 Task: Look for space in Brushy Creek, United States from 24th August, 2023 to 10th September, 2023 for 8 adults, 2 children in price range Rs.12000 to Rs.15000. Place can be entire place or shared room with 4 bedrooms having 8 beds and 4 bathrooms. Property type can be house, flat, guest house. Amenities needed are: wifi, TV, free parkinig on premises, gym, breakfast. Booking option can be shelf check-in. Required host language is English.
Action: Mouse moved to (427, 84)
Screenshot: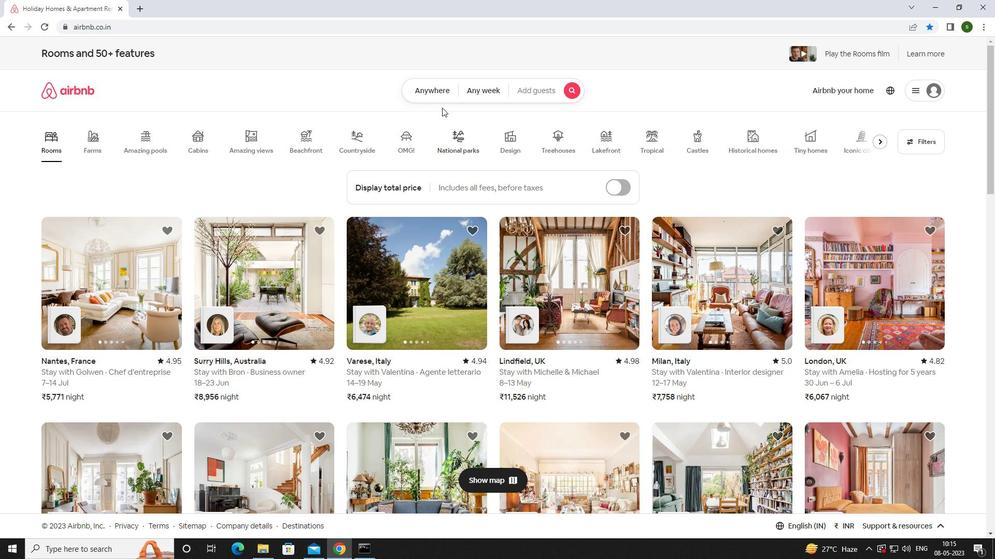 
Action: Mouse pressed left at (427, 84)
Screenshot: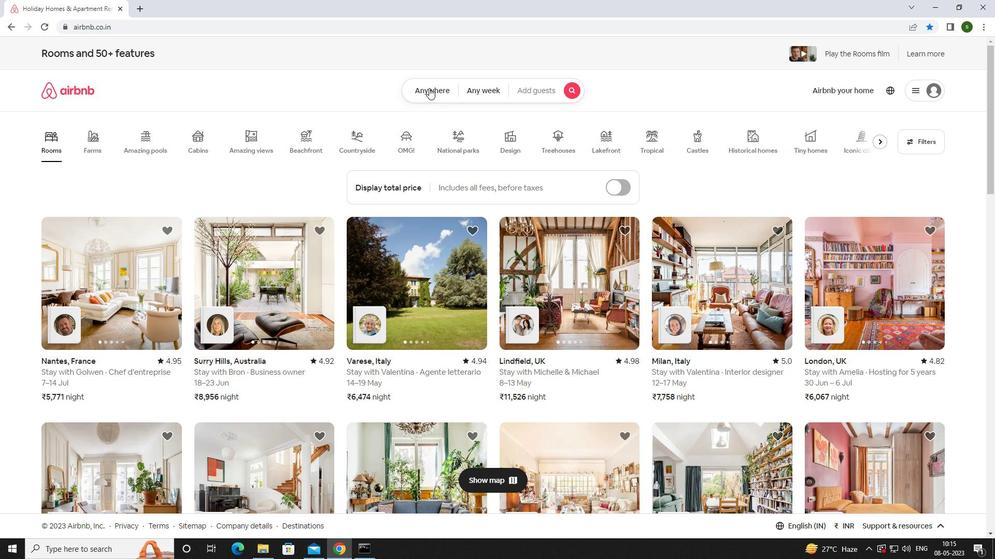 
Action: Mouse moved to (363, 128)
Screenshot: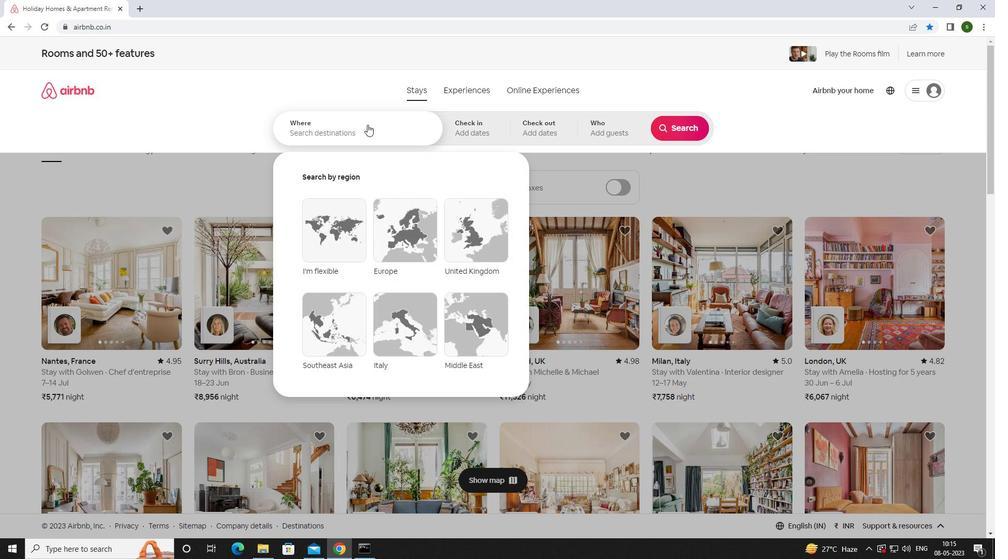 
Action: Mouse pressed left at (363, 128)
Screenshot: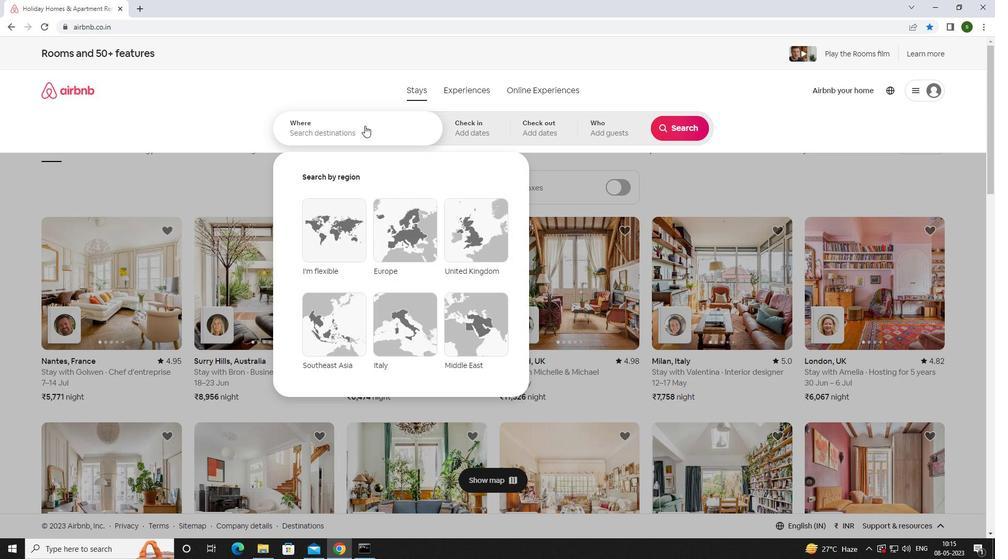 
Action: Key pressed <Key.caps_lock>b<Key.caps_lock>rushy<Key.space><Key.caps_lock>v<Key.backspace><Key.caps_lock><Key.caps_lock>c<Key.caps_lock>reek,<Key.space><Key.caps_lock>u<Key.caps_lock>nited<Key.space><Key.caps_lock>s<Key.caps_lock>tates<Key.enter>
Screenshot: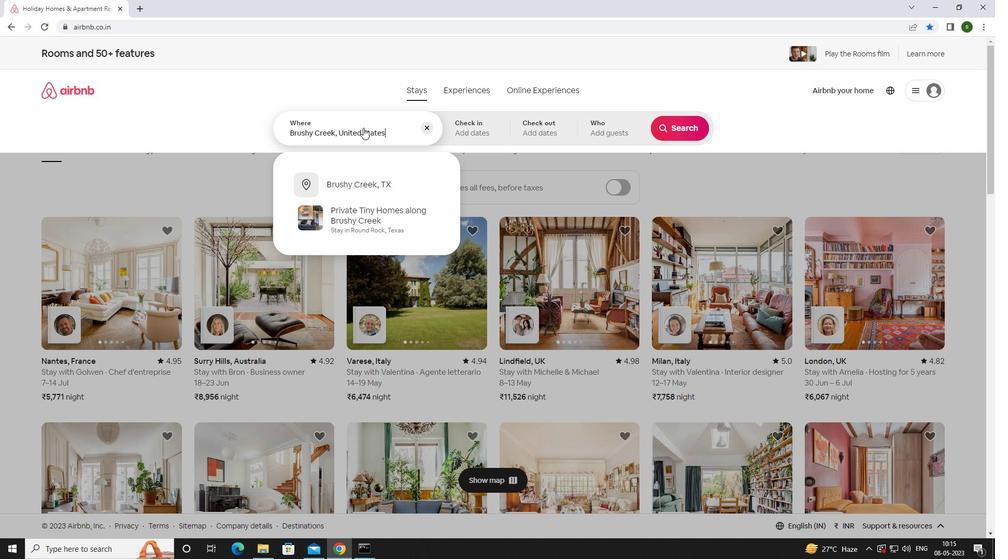 
Action: Mouse moved to (678, 211)
Screenshot: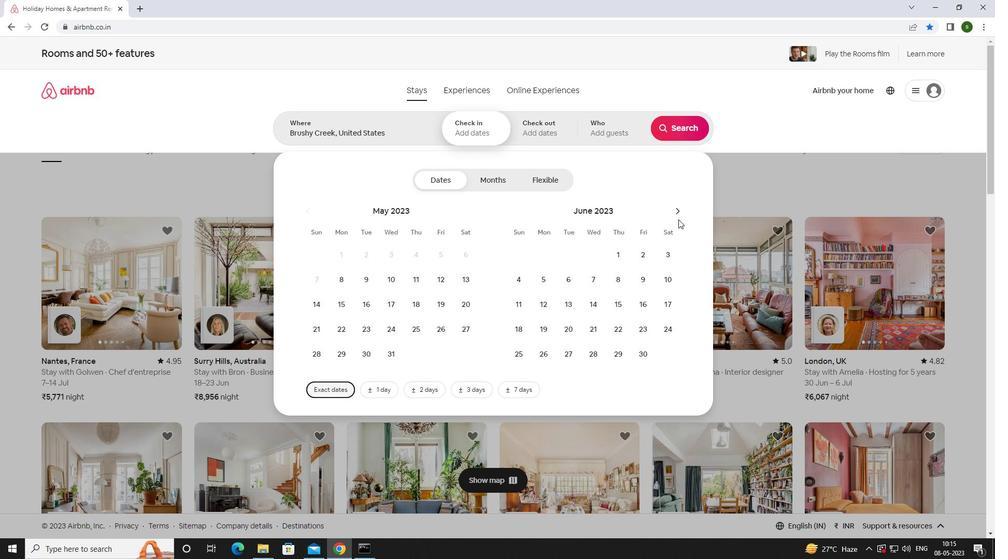 
Action: Mouse pressed left at (678, 211)
Screenshot: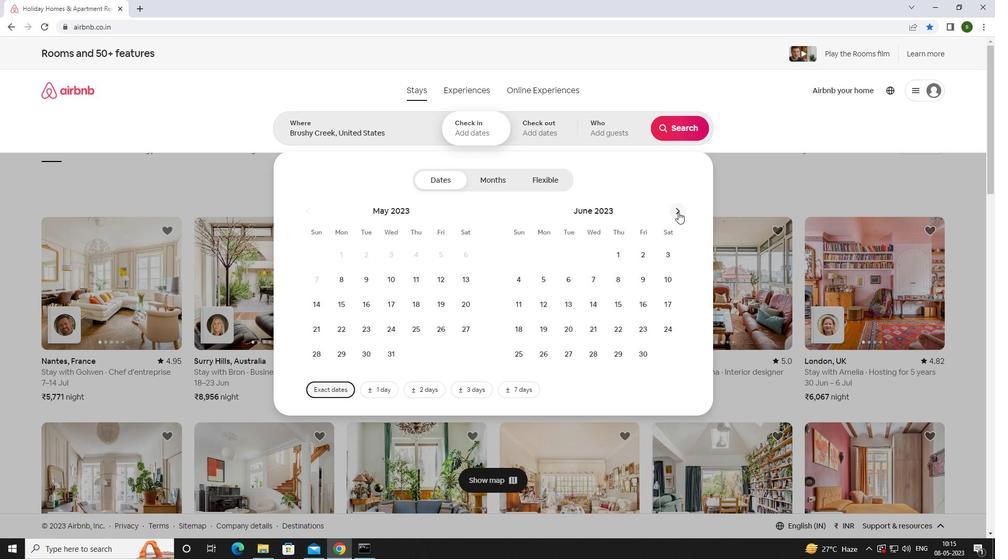 
Action: Mouse pressed left at (678, 211)
Screenshot: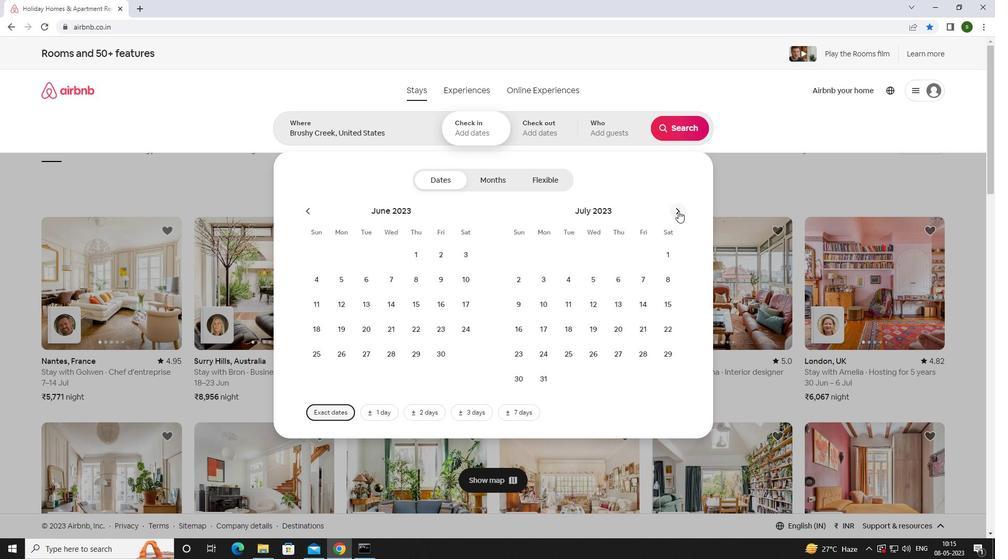 
Action: Mouse moved to (611, 334)
Screenshot: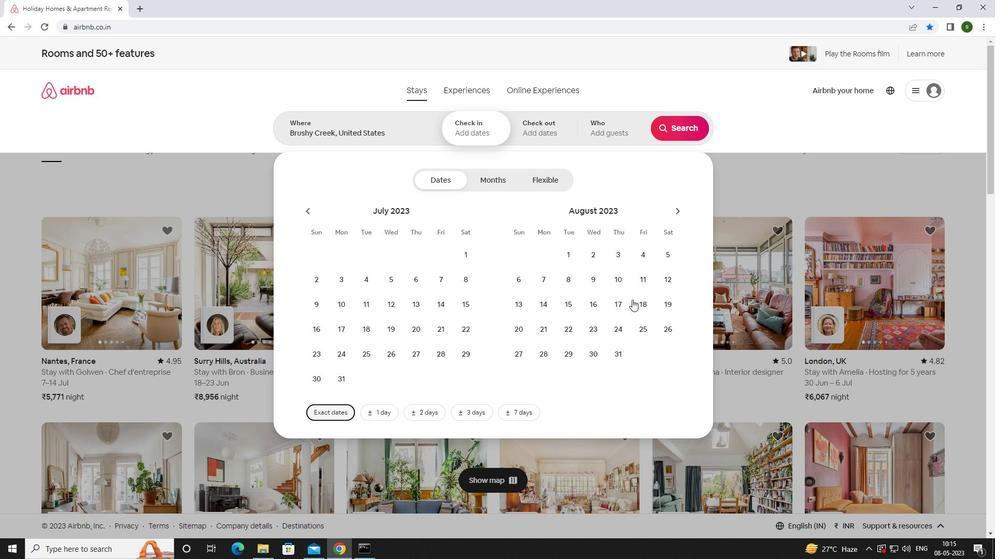 
Action: Mouse pressed left at (611, 334)
Screenshot: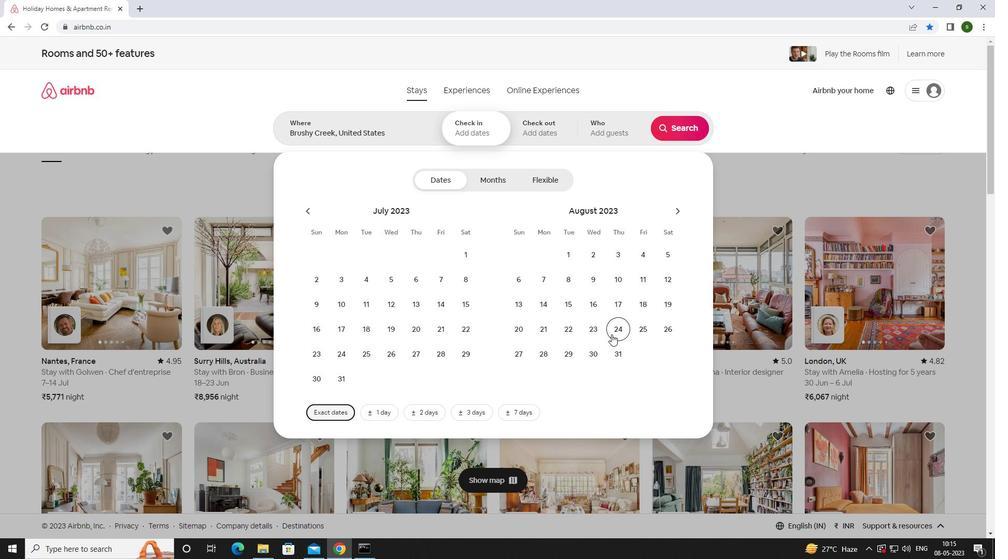 
Action: Mouse moved to (674, 213)
Screenshot: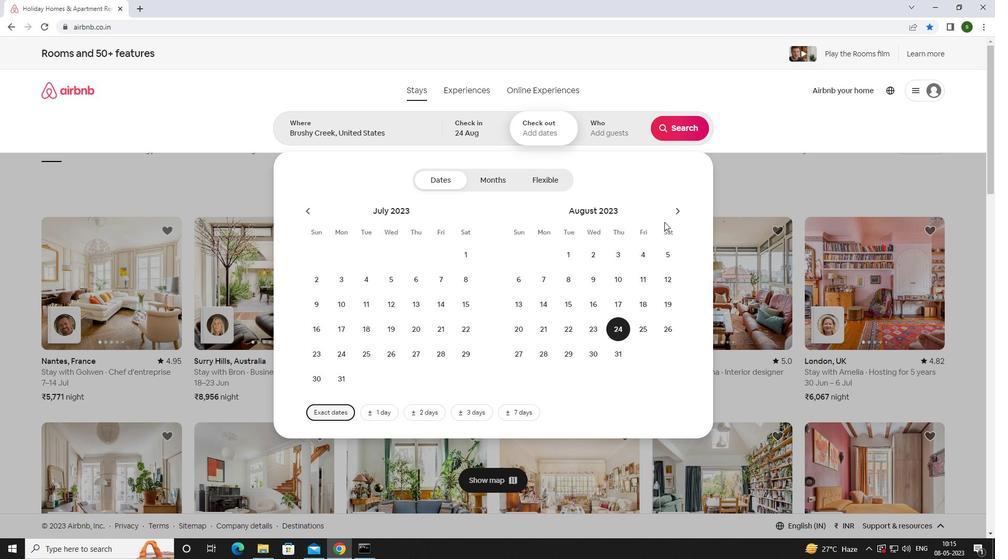 
Action: Mouse pressed left at (674, 213)
Screenshot: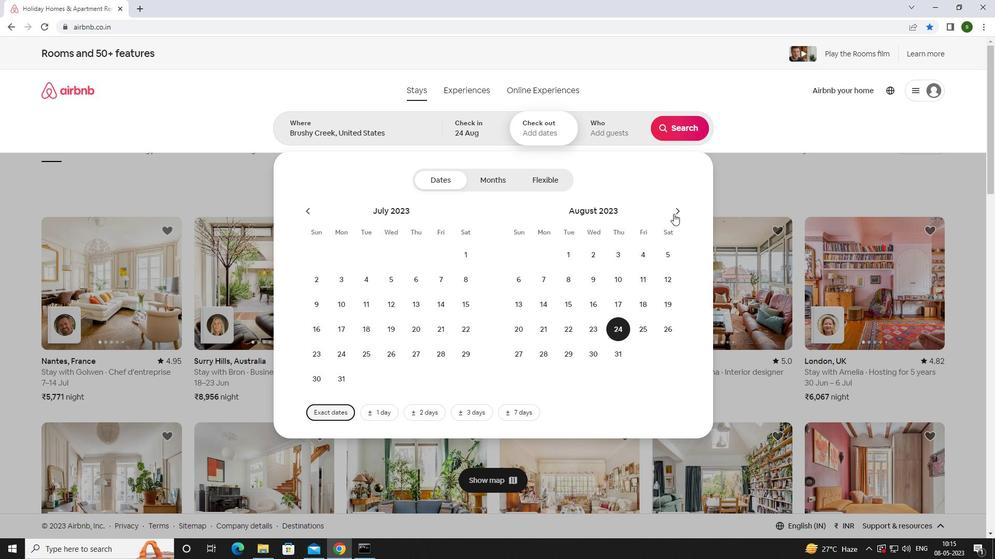 
Action: Mouse moved to (515, 303)
Screenshot: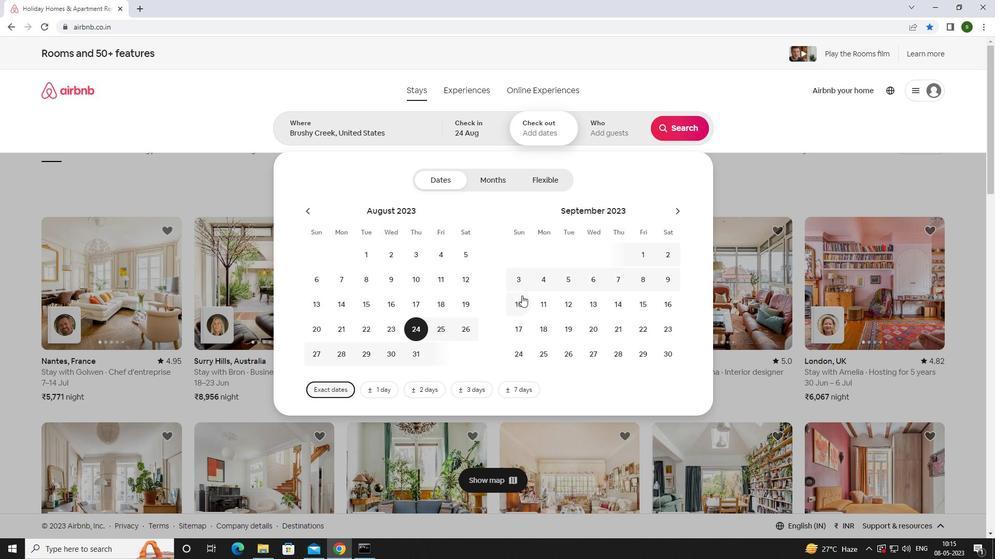 
Action: Mouse pressed left at (515, 303)
Screenshot: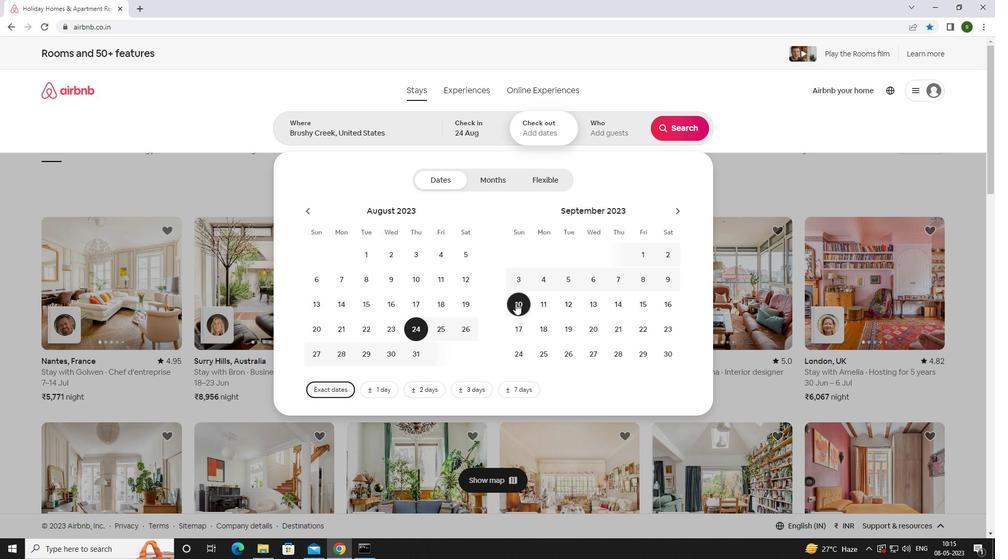
Action: Mouse moved to (606, 130)
Screenshot: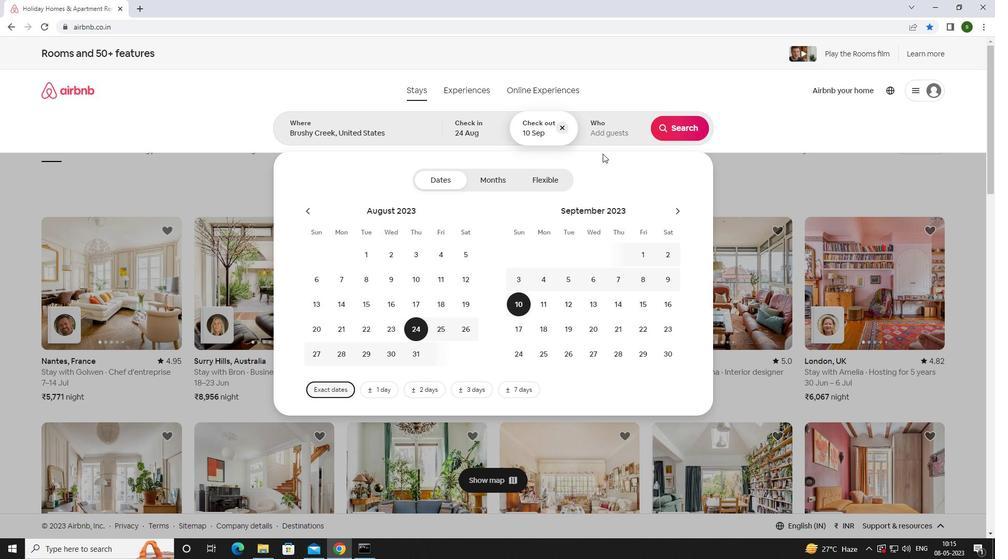 
Action: Mouse pressed left at (606, 130)
Screenshot: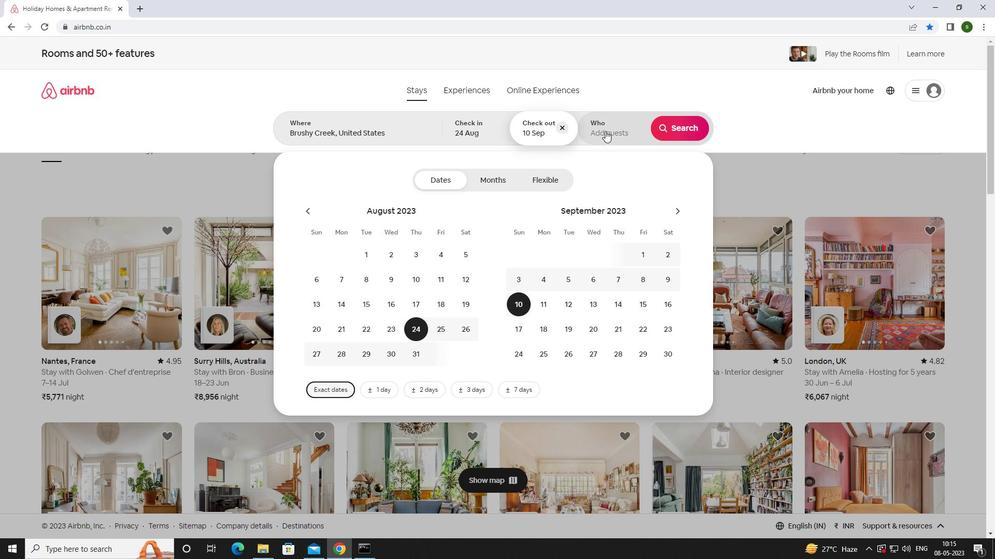 
Action: Mouse moved to (686, 184)
Screenshot: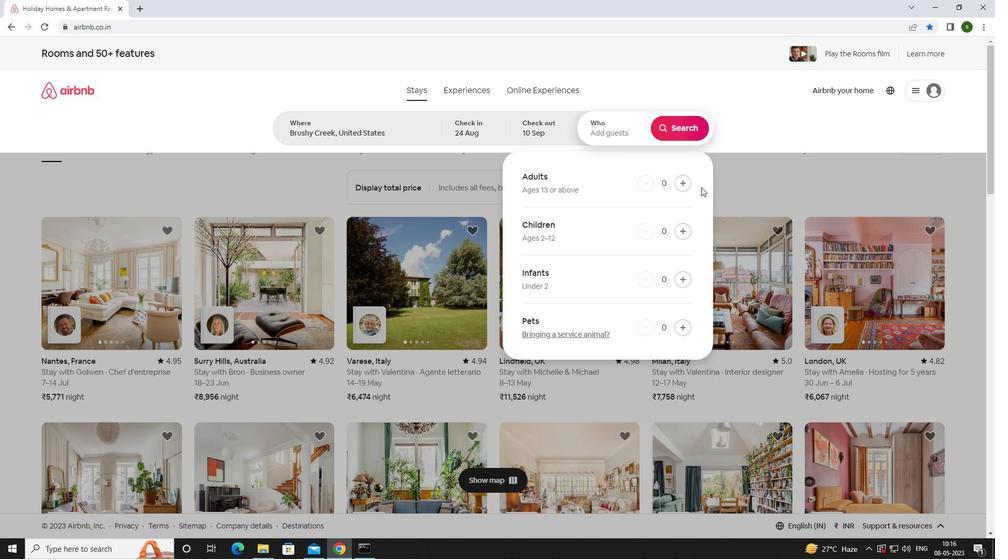
Action: Mouse pressed left at (686, 184)
Screenshot: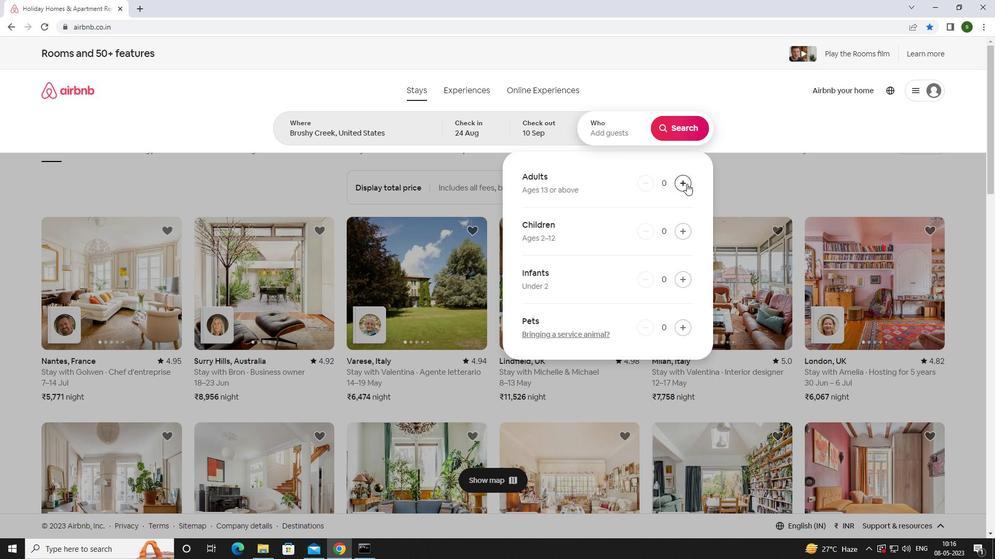 
Action: Mouse pressed left at (686, 184)
Screenshot: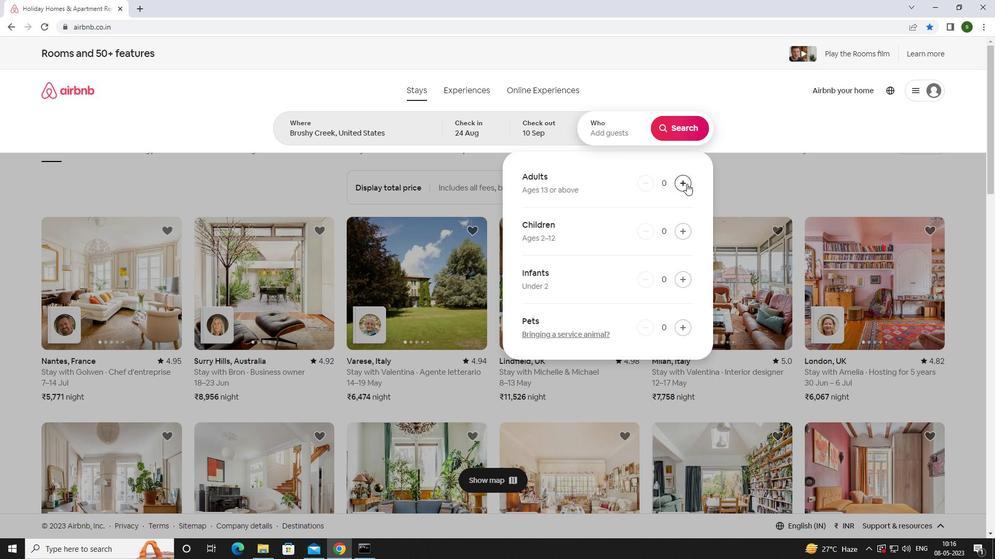 
Action: Mouse pressed left at (686, 184)
Screenshot: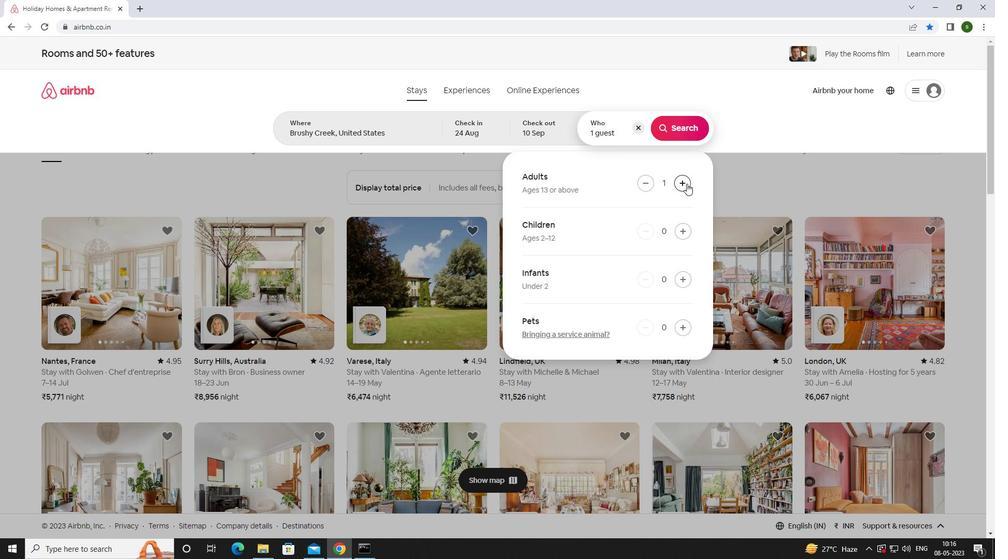 
Action: Mouse pressed left at (686, 184)
Screenshot: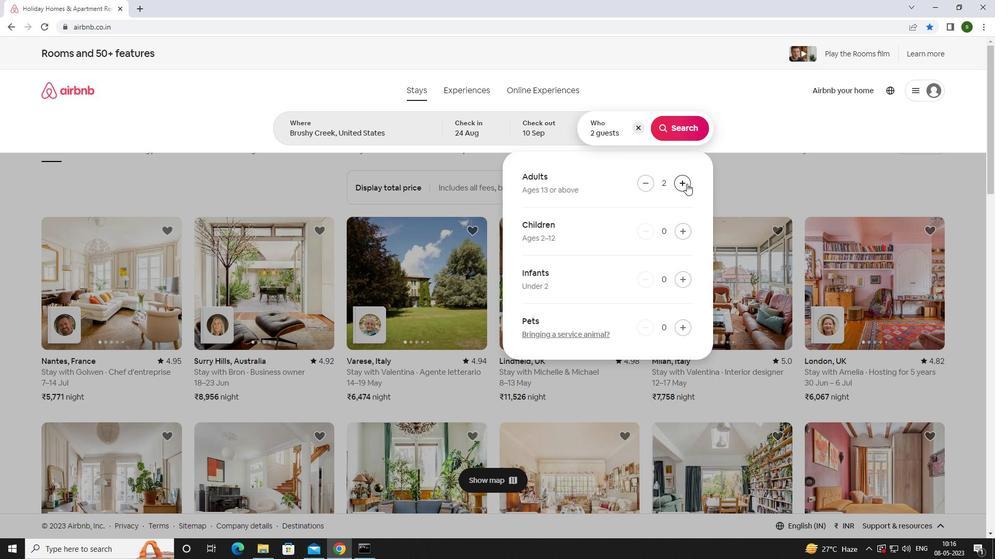 
Action: Mouse pressed left at (686, 184)
Screenshot: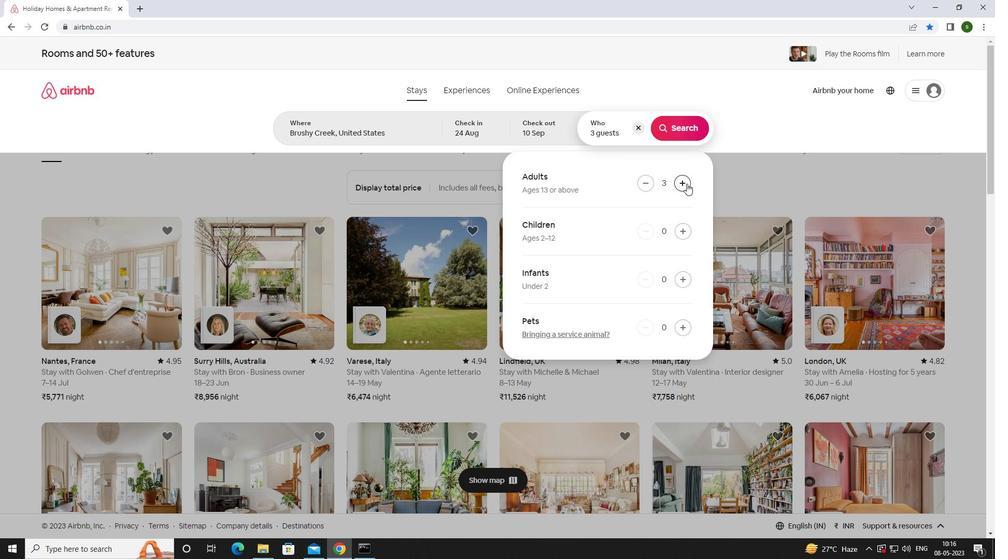 
Action: Mouse pressed left at (686, 184)
Screenshot: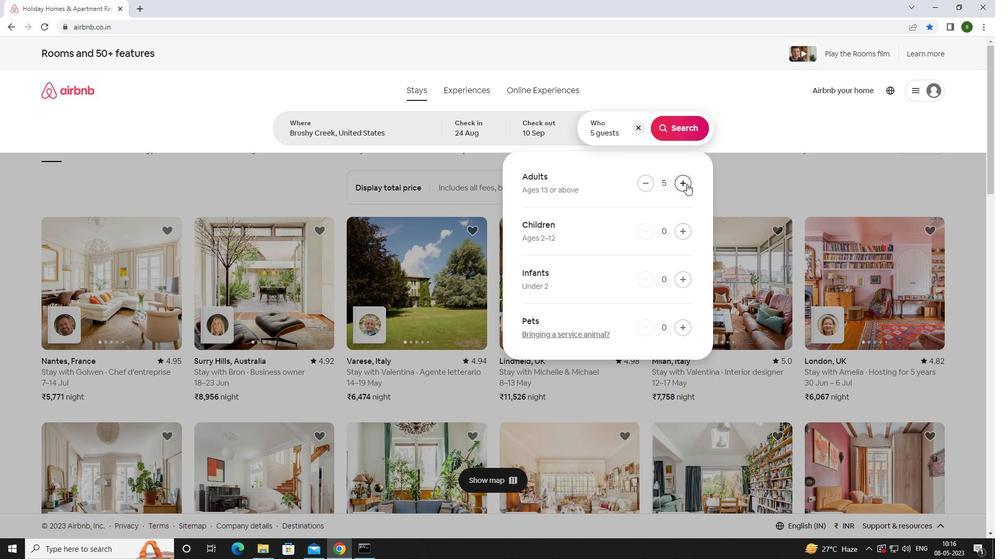 
Action: Mouse pressed left at (686, 184)
Screenshot: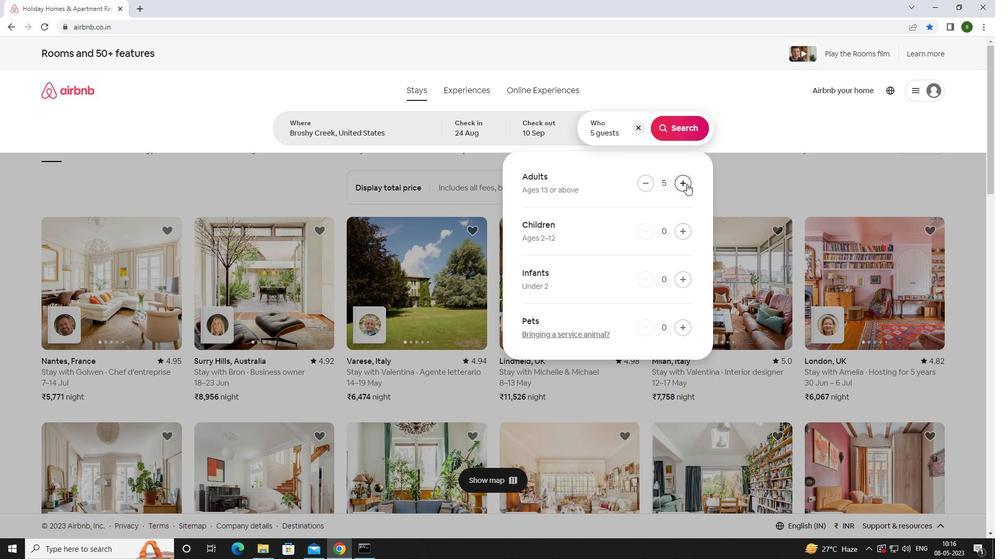 
Action: Mouse pressed left at (686, 184)
Screenshot: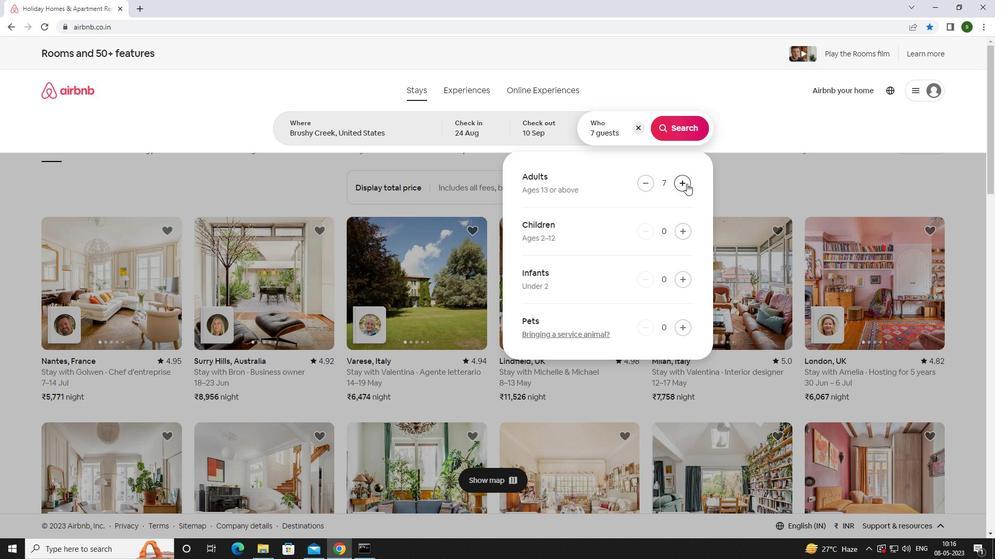 
Action: Mouse moved to (679, 231)
Screenshot: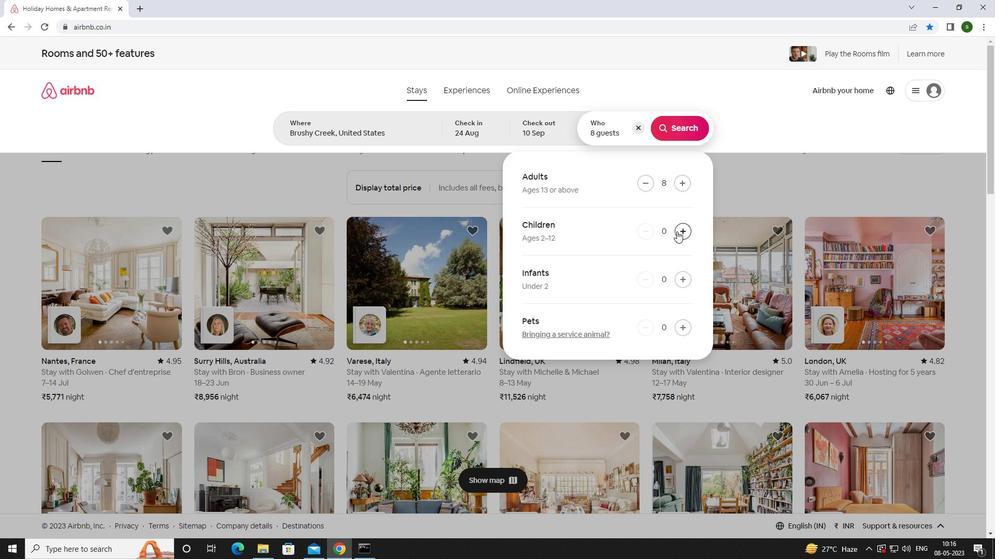 
Action: Mouse pressed left at (679, 231)
Screenshot: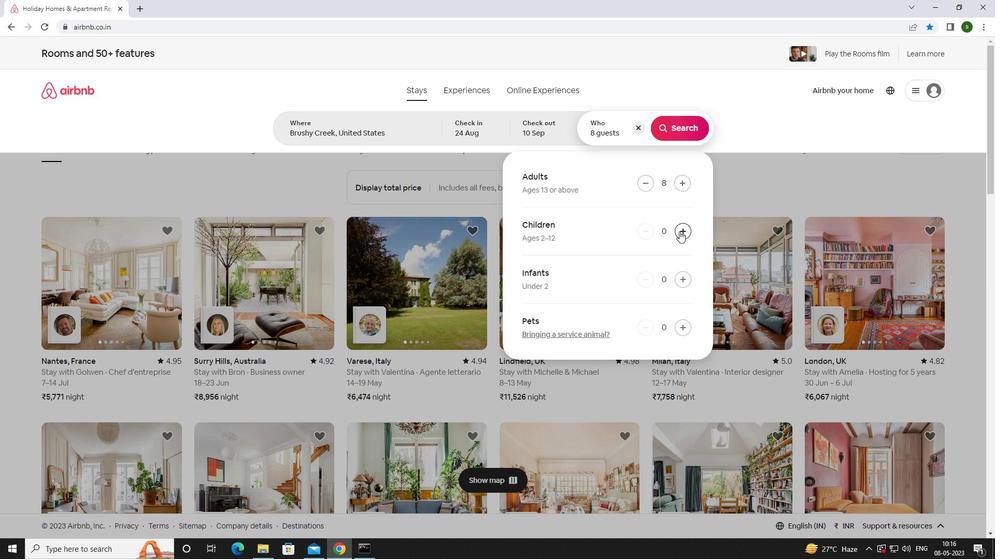 
Action: Mouse pressed left at (679, 231)
Screenshot: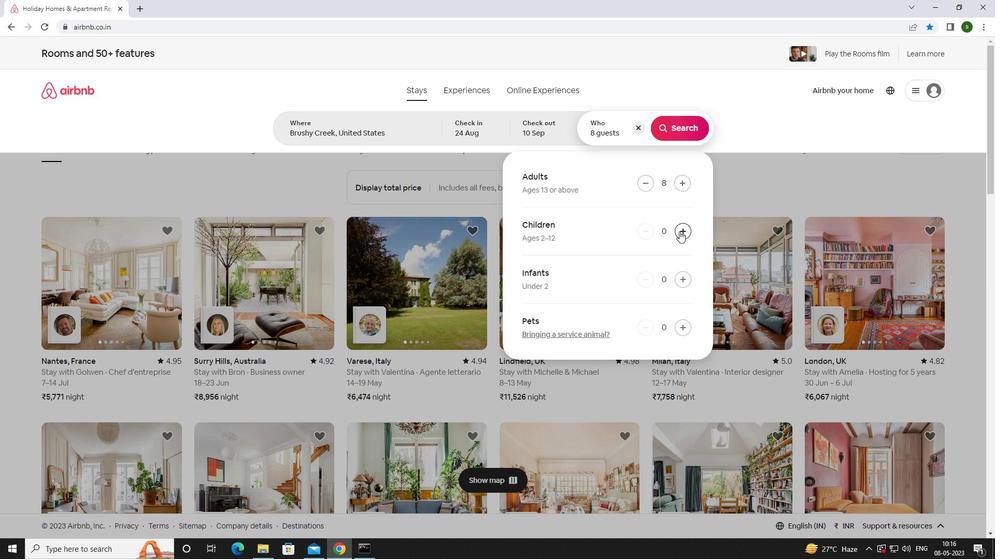 
Action: Mouse moved to (690, 128)
Screenshot: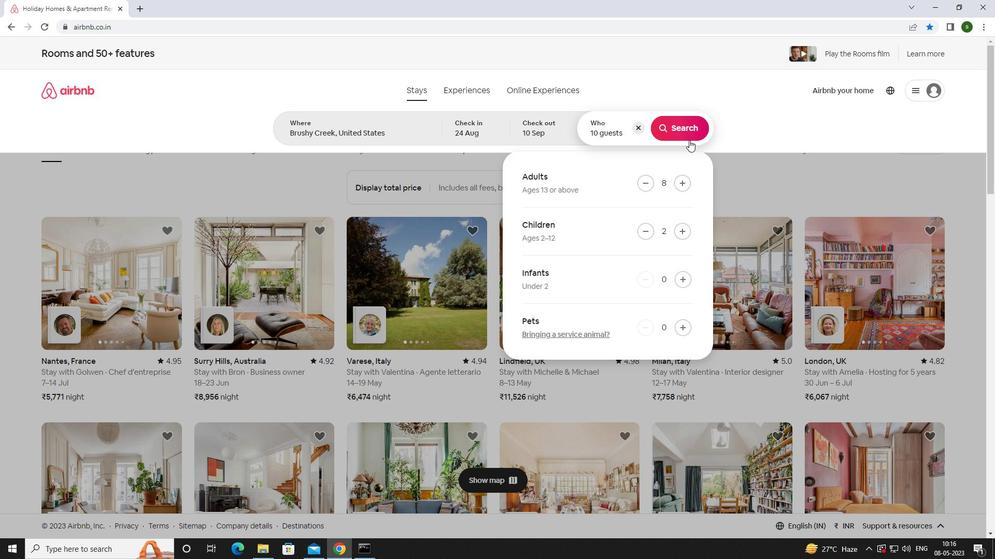 
Action: Mouse pressed left at (690, 128)
Screenshot: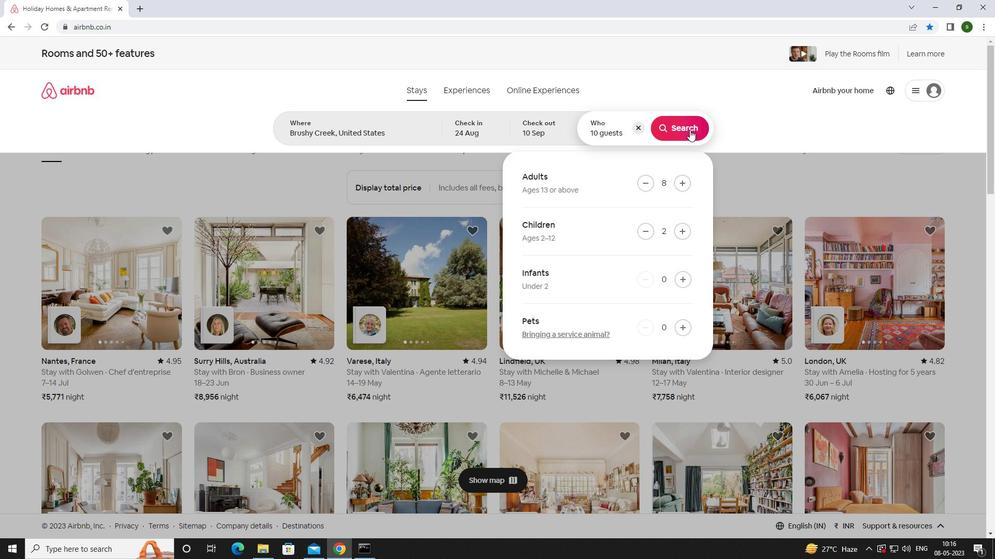 
Action: Mouse moved to (932, 97)
Screenshot: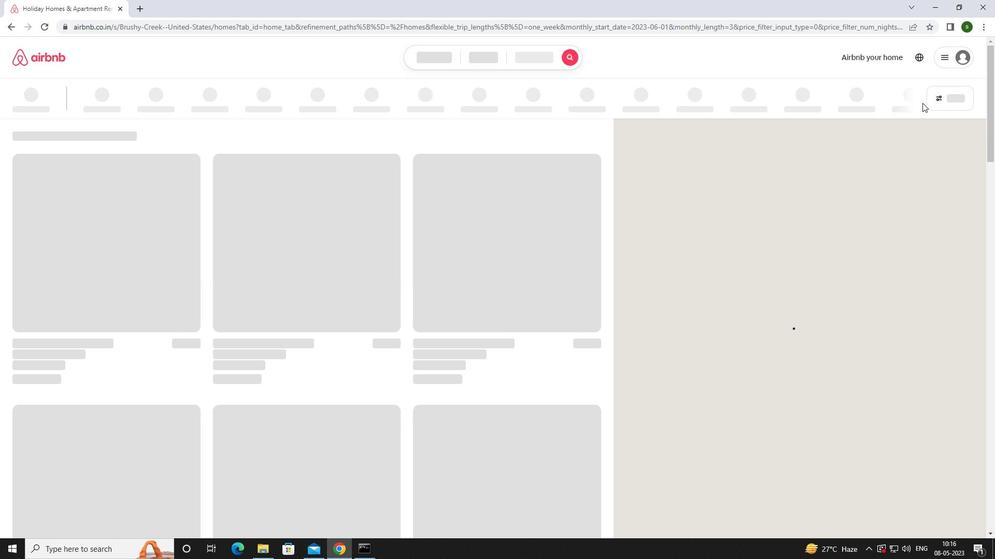 
Action: Mouse pressed left at (932, 97)
Screenshot: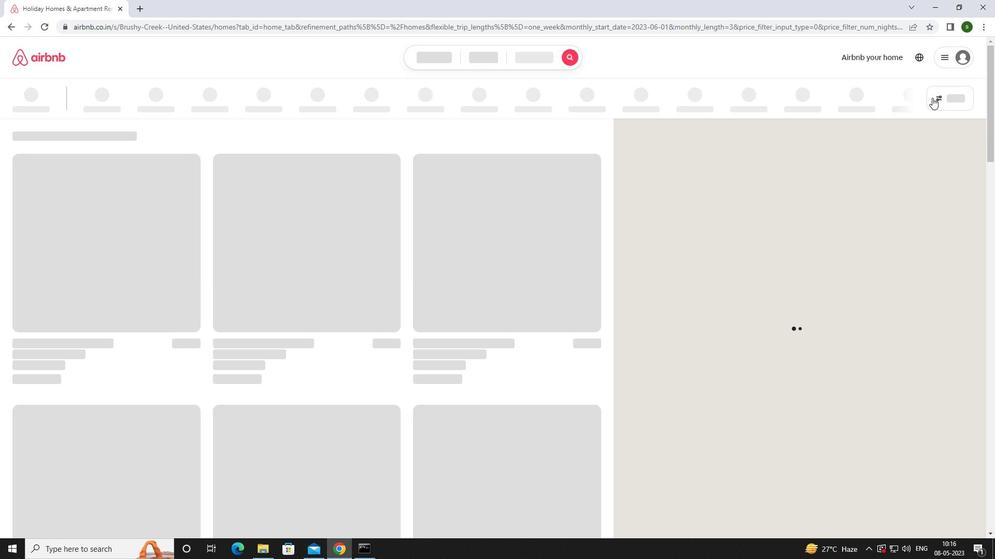 
Action: Mouse moved to (441, 356)
Screenshot: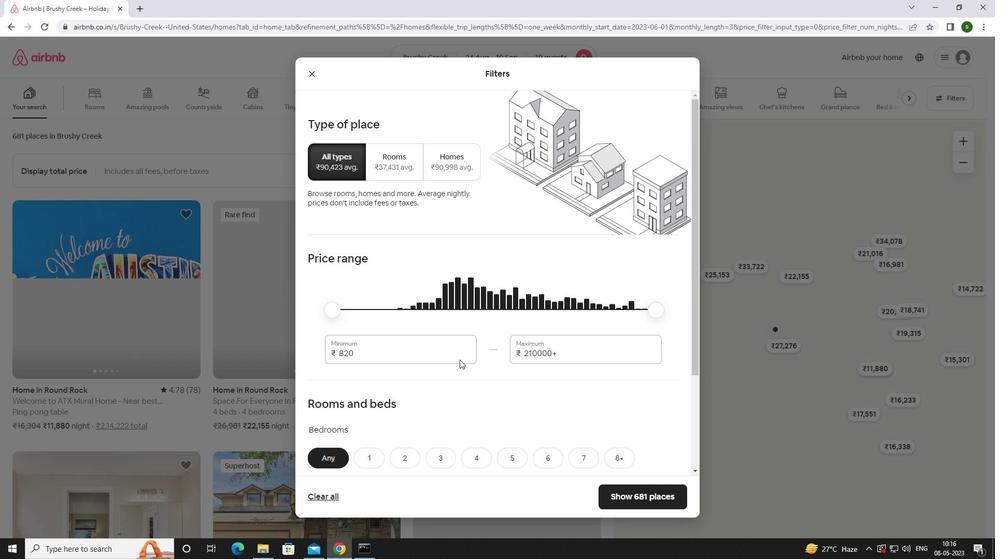 
Action: Mouse pressed left at (441, 356)
Screenshot: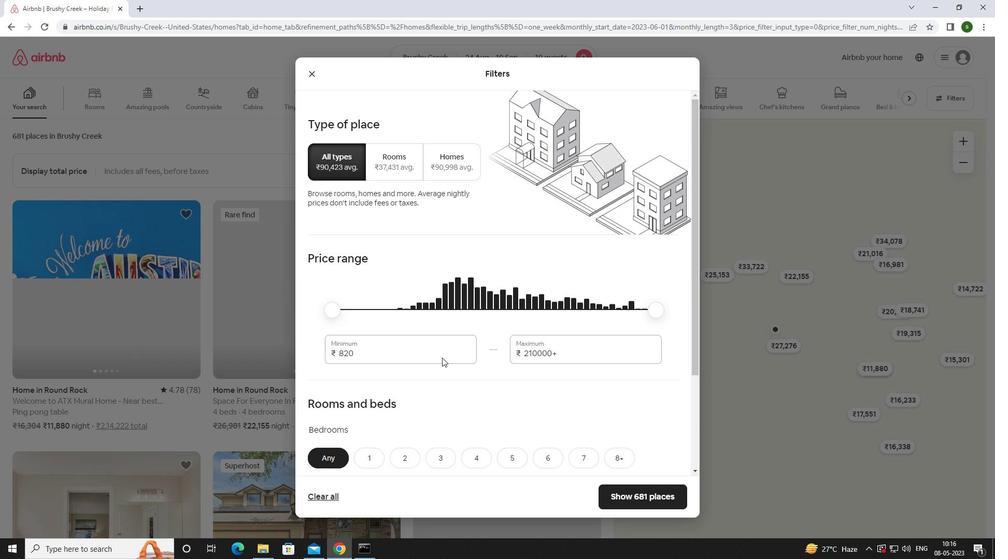 
Action: Key pressed <Key.backspace><Key.backspace><Key.backspace><Key.backspace><Key.backspace>12000
Screenshot: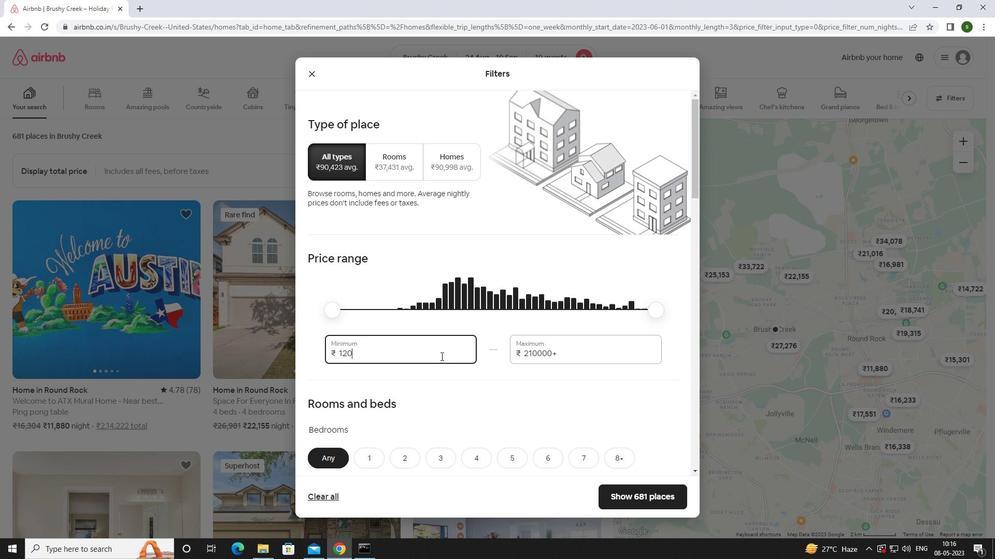 
Action: Mouse moved to (569, 353)
Screenshot: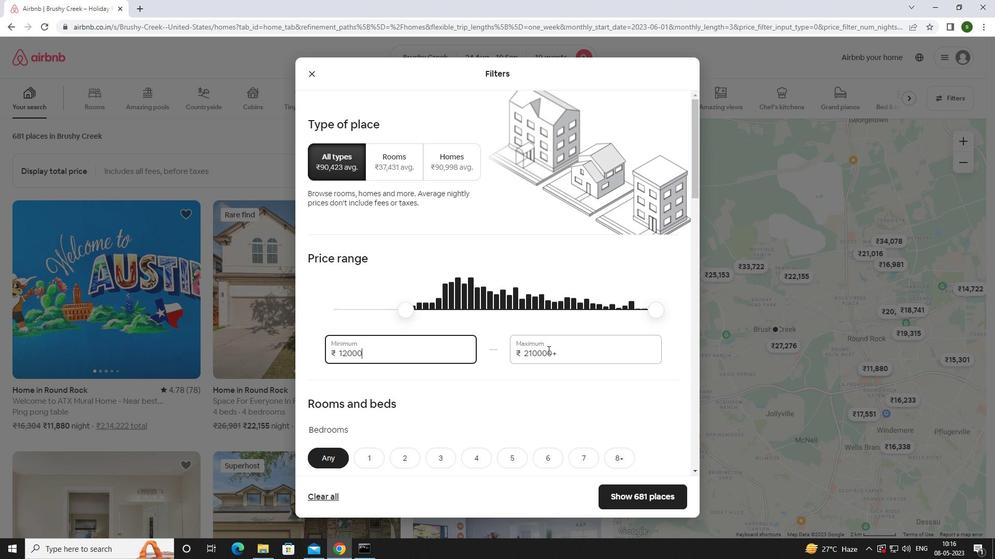 
Action: Mouse pressed left at (569, 353)
Screenshot: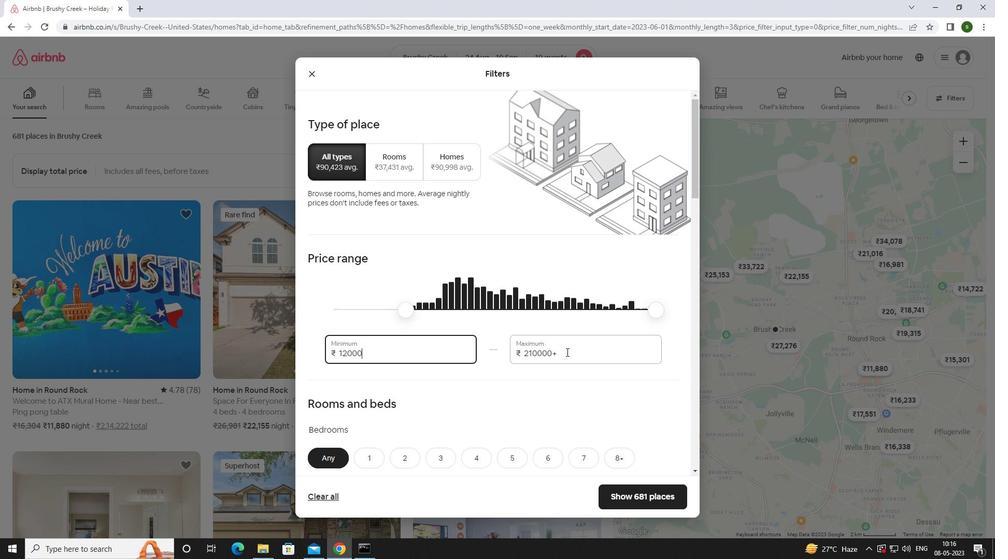 
Action: Key pressed <Key.backspace><Key.backspace><Key.backspace><Key.backspace><Key.backspace><Key.backspace><Key.backspace><Key.backspace><Key.backspace><Key.backspace><Key.backspace><Key.backspace><Key.backspace>15000
Screenshot: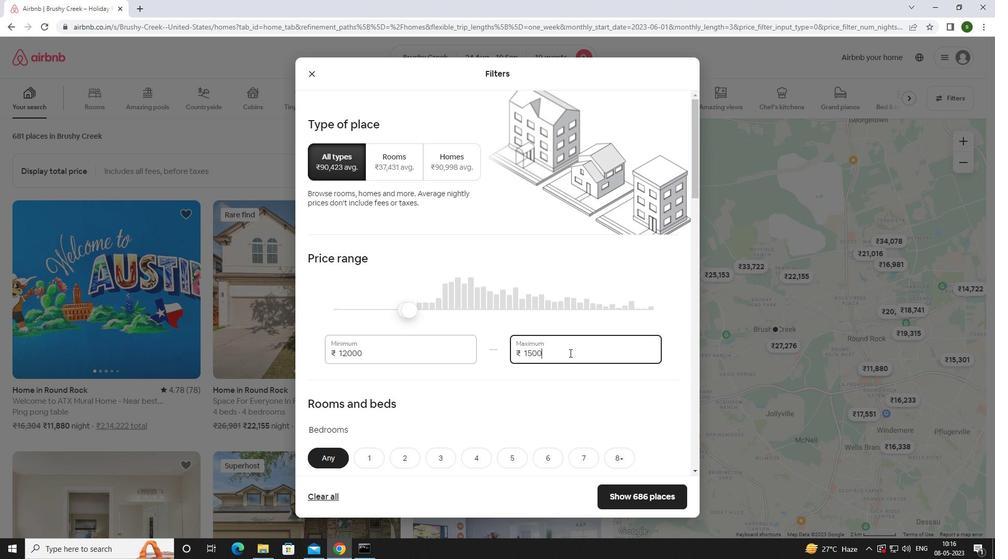 
Action: Mouse moved to (502, 336)
Screenshot: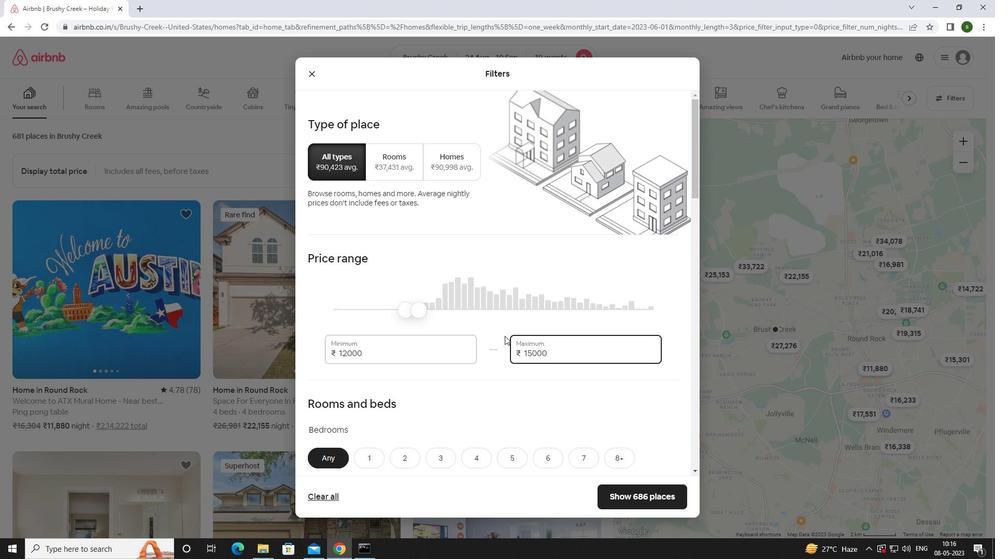 
Action: Mouse scrolled (502, 335) with delta (0, 0)
Screenshot: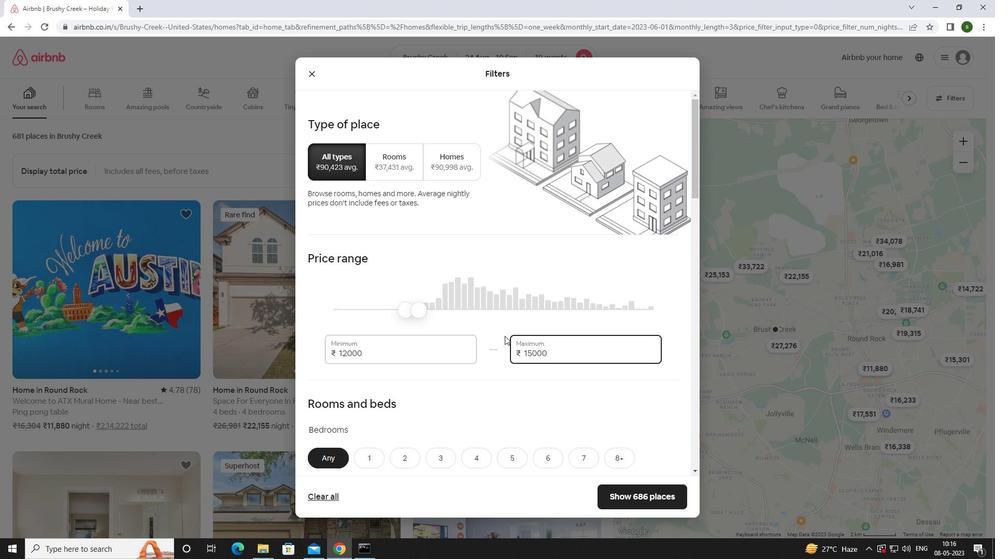 
Action: Mouse scrolled (502, 335) with delta (0, 0)
Screenshot: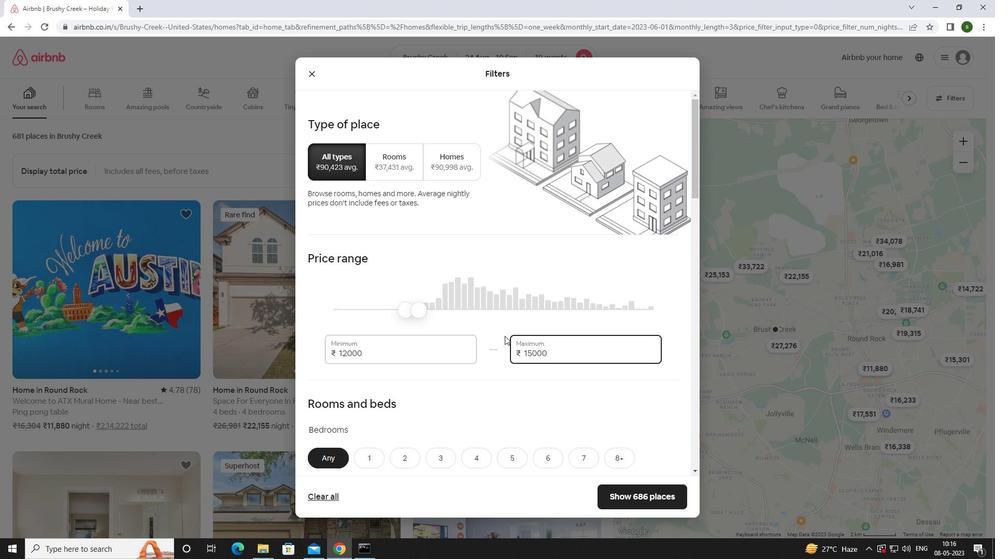 
Action: Mouse moved to (481, 352)
Screenshot: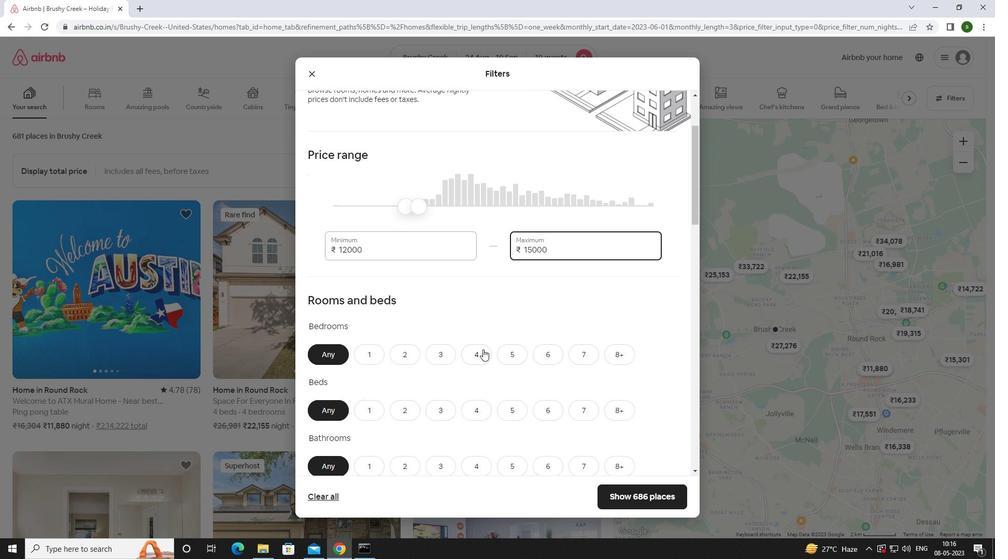
Action: Mouse pressed left at (481, 352)
Screenshot: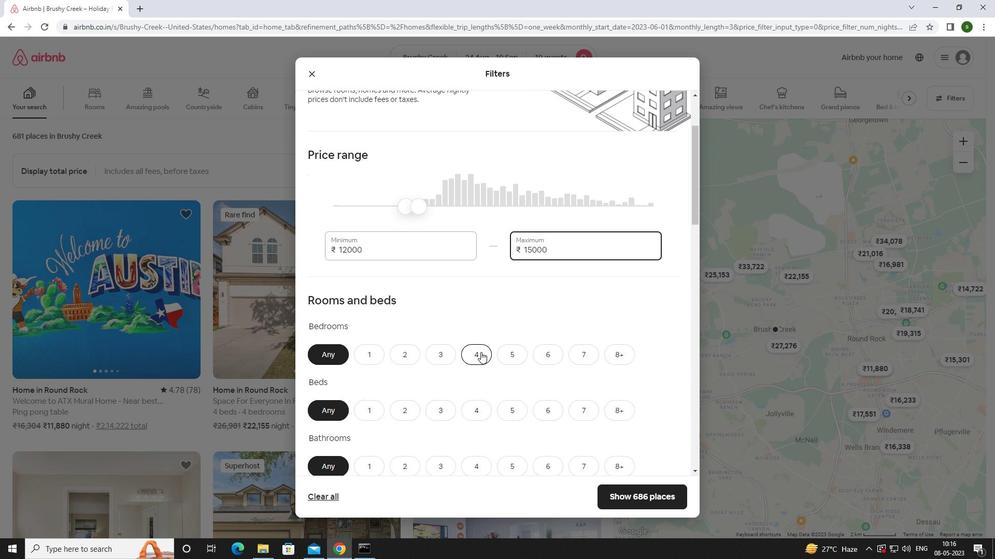 
Action: Mouse moved to (610, 407)
Screenshot: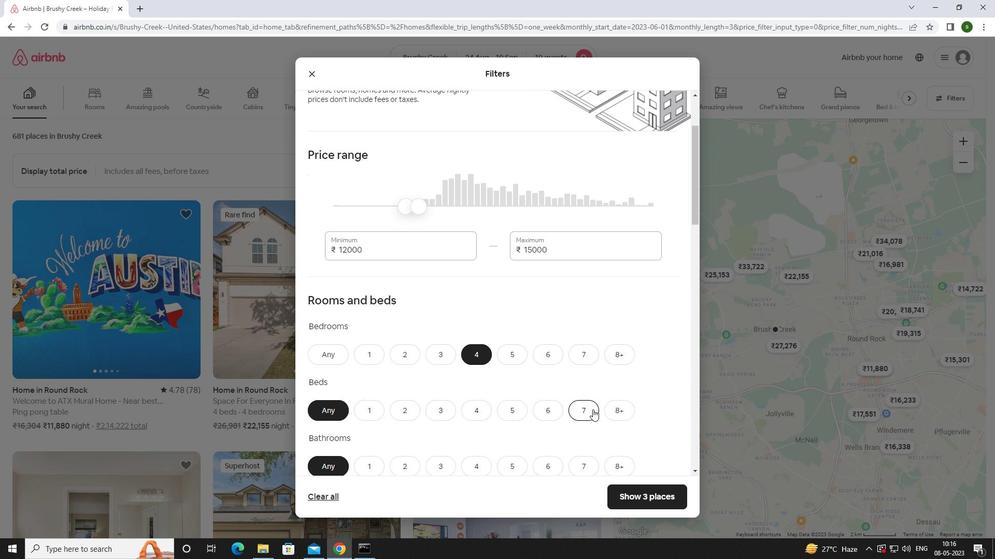 
Action: Mouse pressed left at (610, 407)
Screenshot: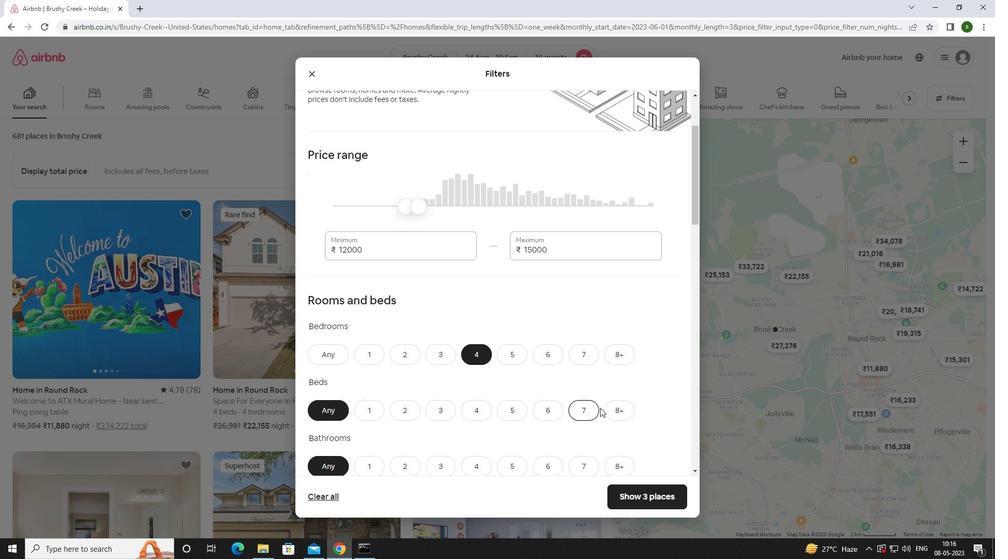 
Action: Mouse moved to (471, 464)
Screenshot: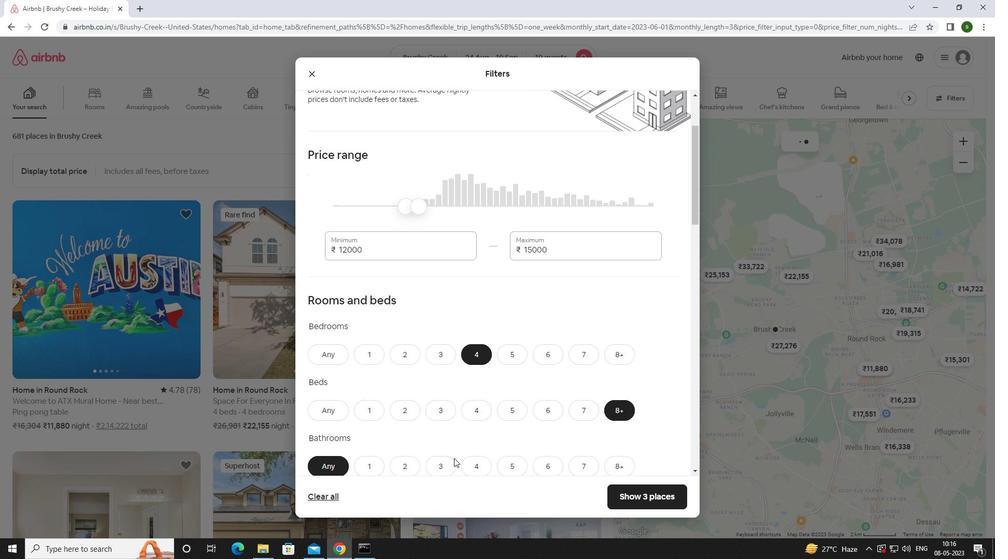
Action: Mouse pressed left at (471, 464)
Screenshot: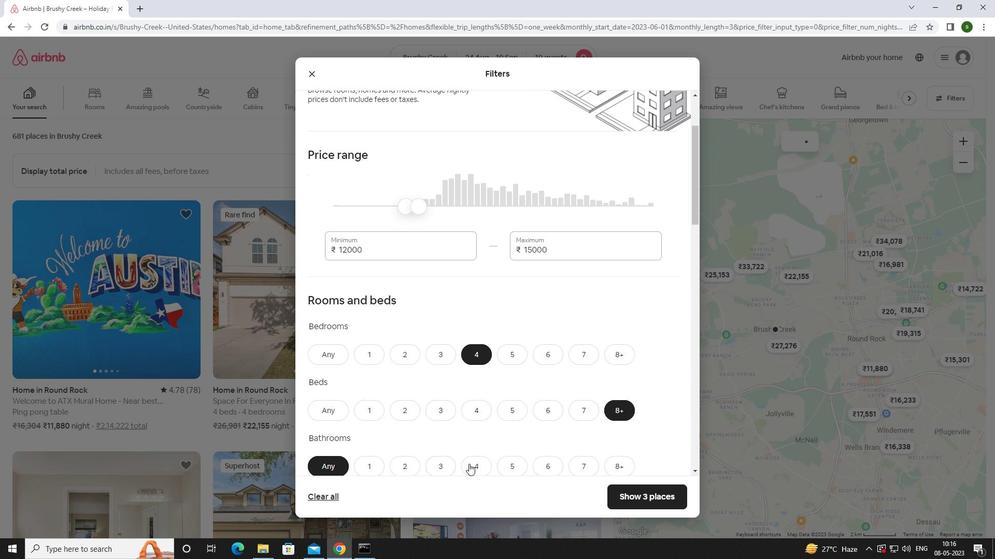 
Action: Mouse moved to (483, 396)
Screenshot: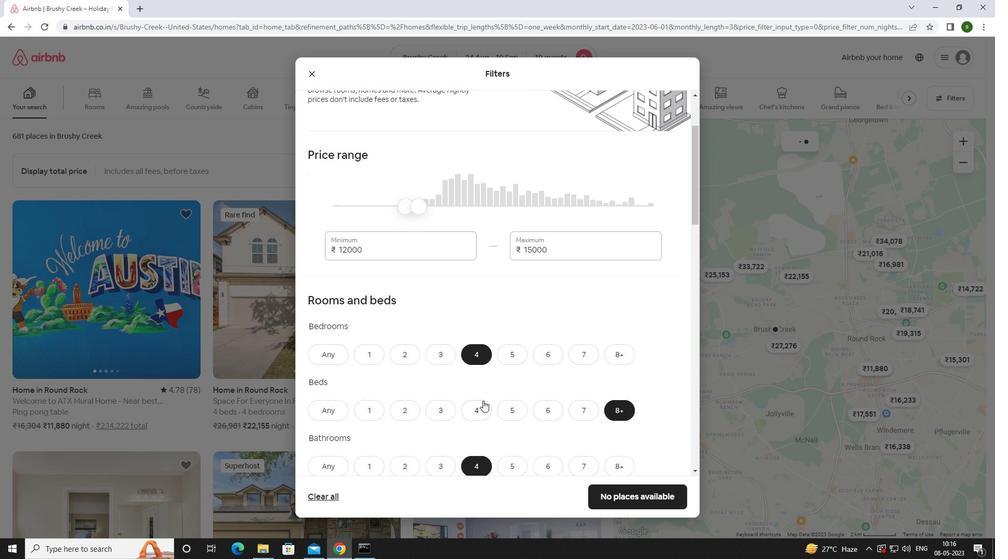 
Action: Mouse scrolled (483, 396) with delta (0, 0)
Screenshot: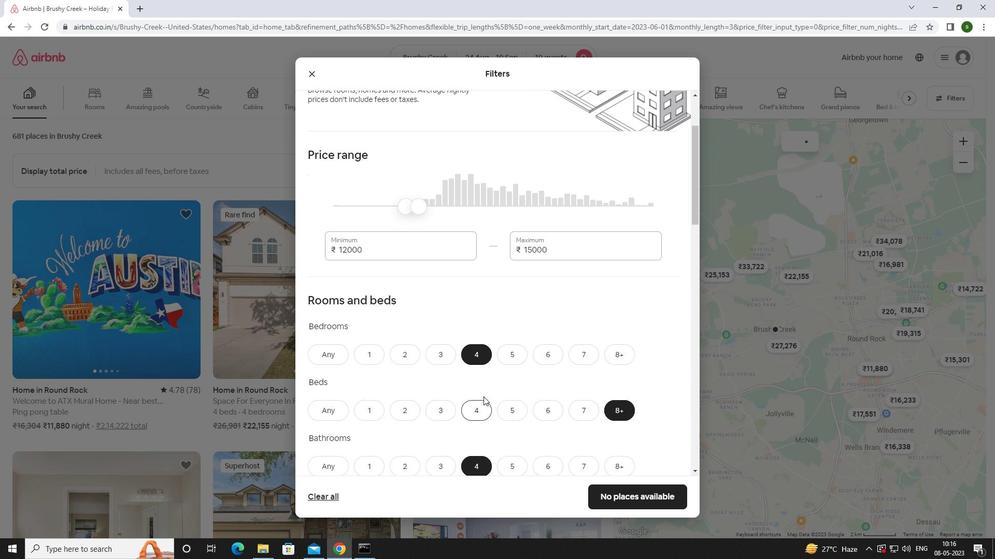 
Action: Mouse scrolled (483, 396) with delta (0, 0)
Screenshot: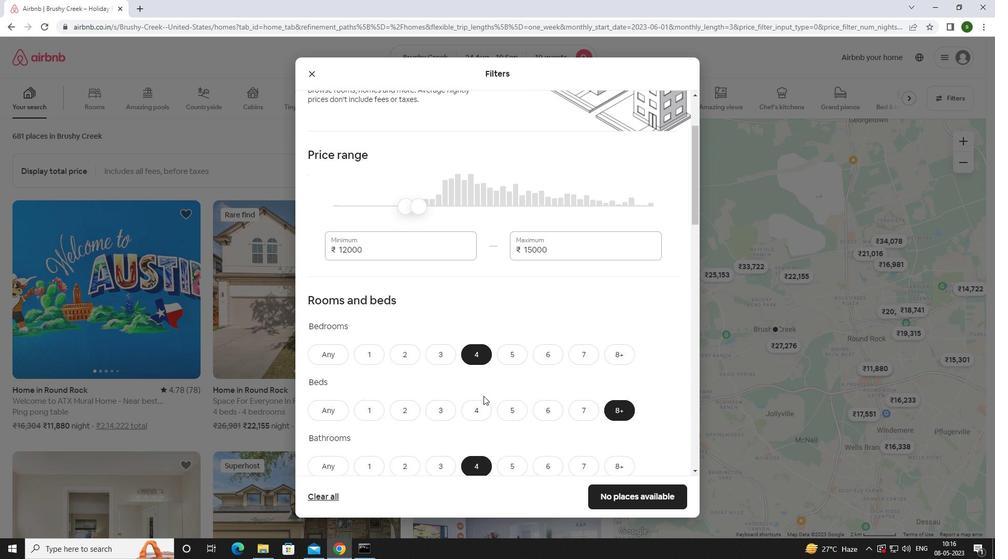 
Action: Mouse scrolled (483, 396) with delta (0, 0)
Screenshot: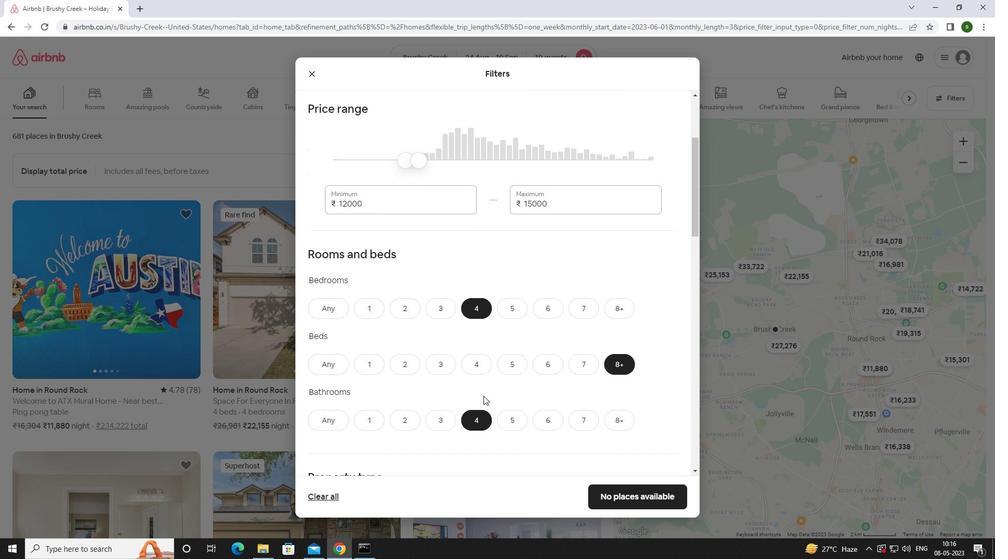 
Action: Mouse scrolled (483, 396) with delta (0, 0)
Screenshot: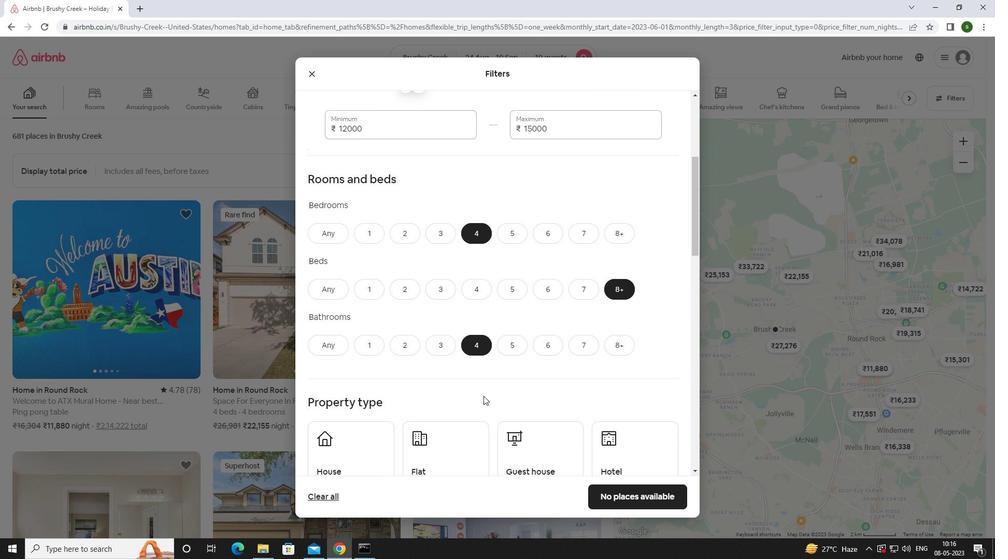 
Action: Mouse moved to (361, 378)
Screenshot: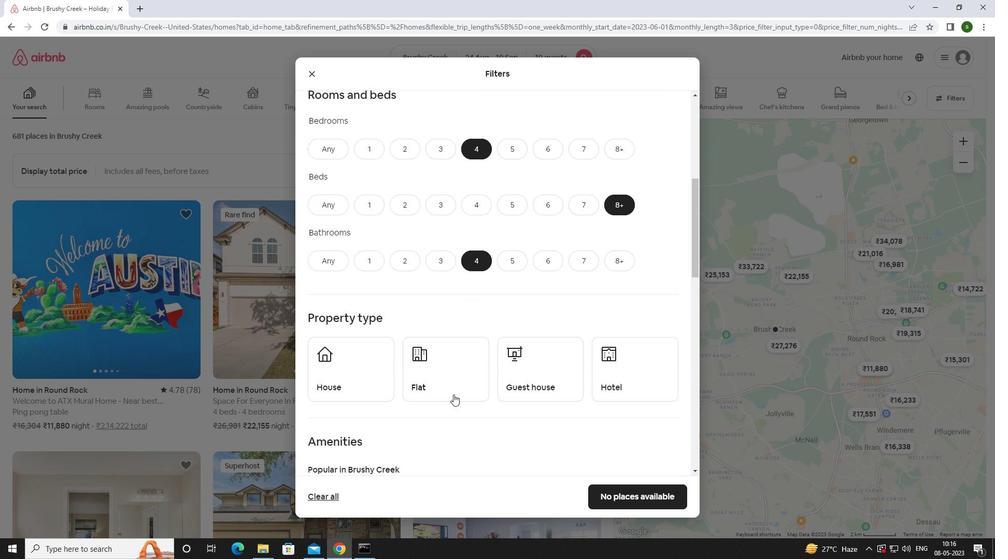 
Action: Mouse pressed left at (361, 378)
Screenshot: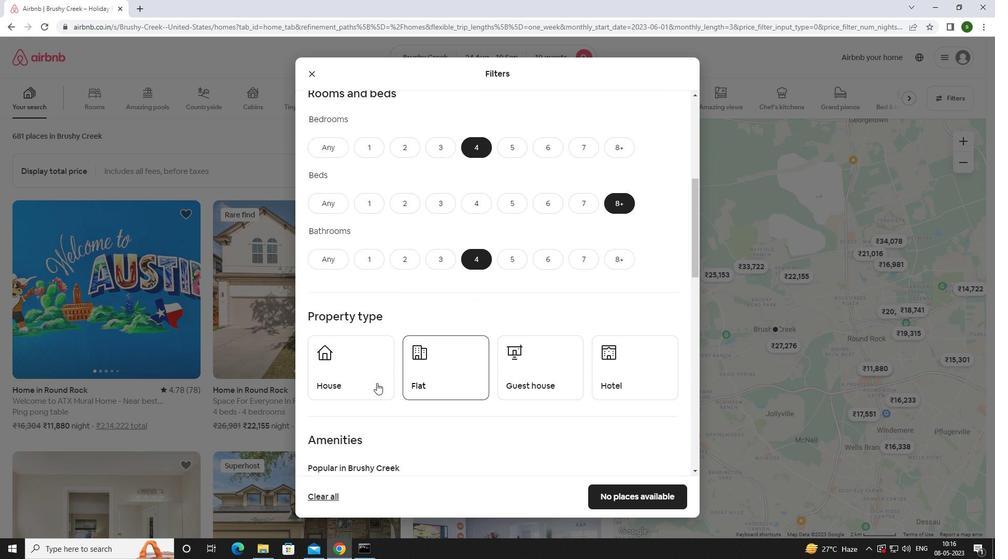 
Action: Mouse moved to (418, 374)
Screenshot: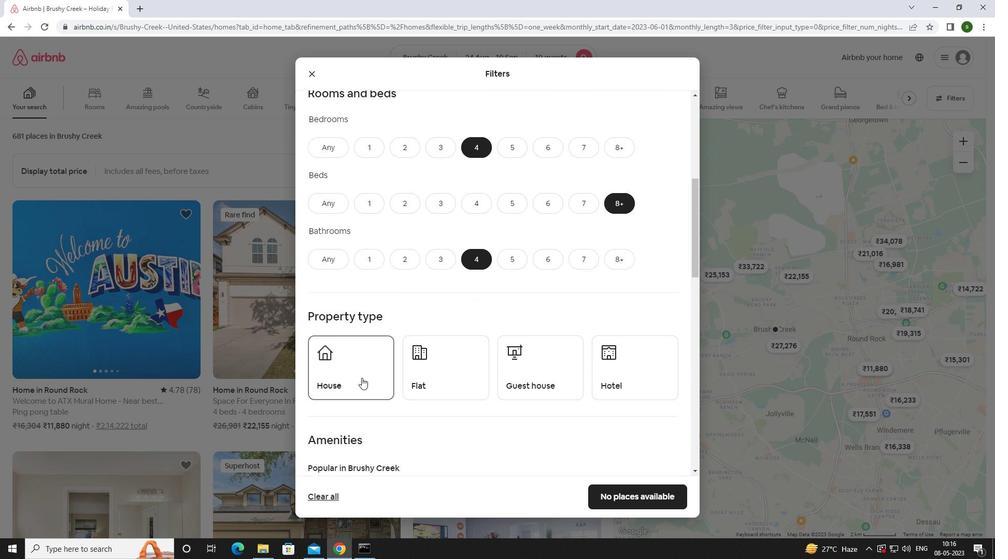 
Action: Mouse pressed left at (418, 374)
Screenshot: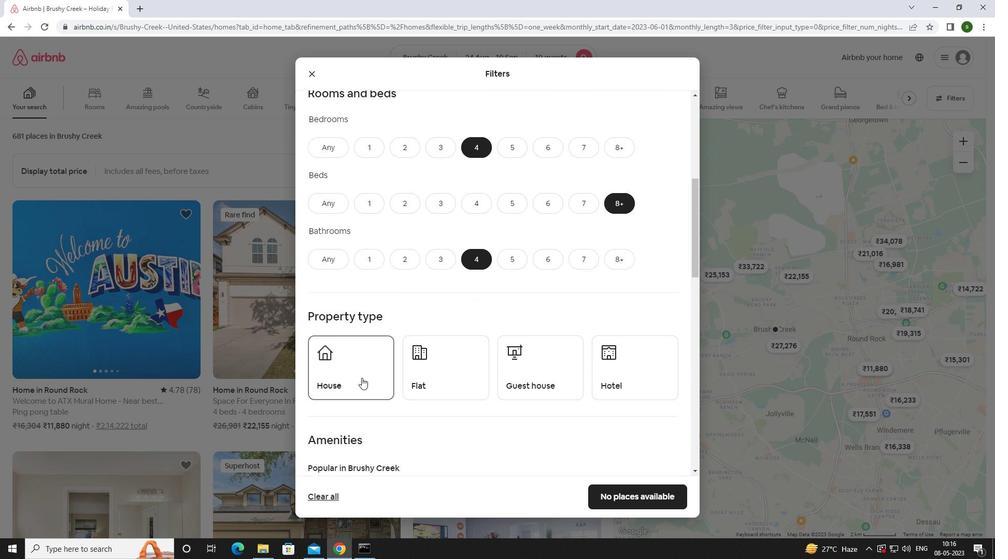 
Action: Mouse moved to (540, 367)
Screenshot: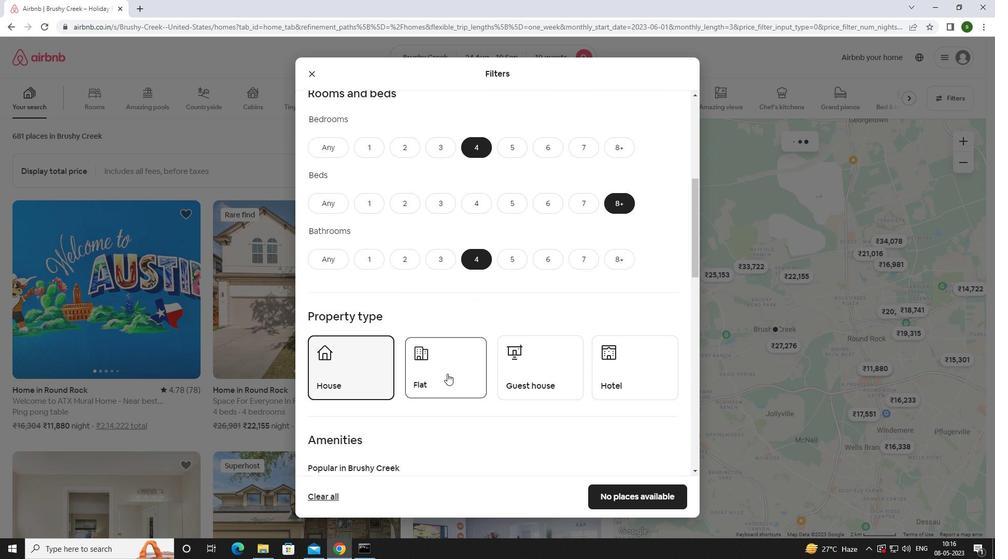
Action: Mouse pressed left at (540, 367)
Screenshot: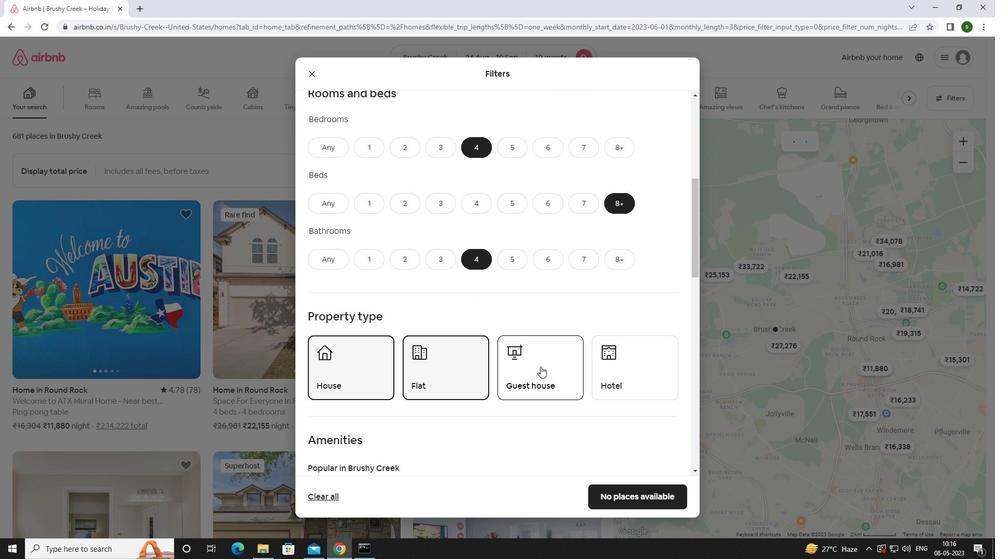 
Action: Mouse moved to (531, 366)
Screenshot: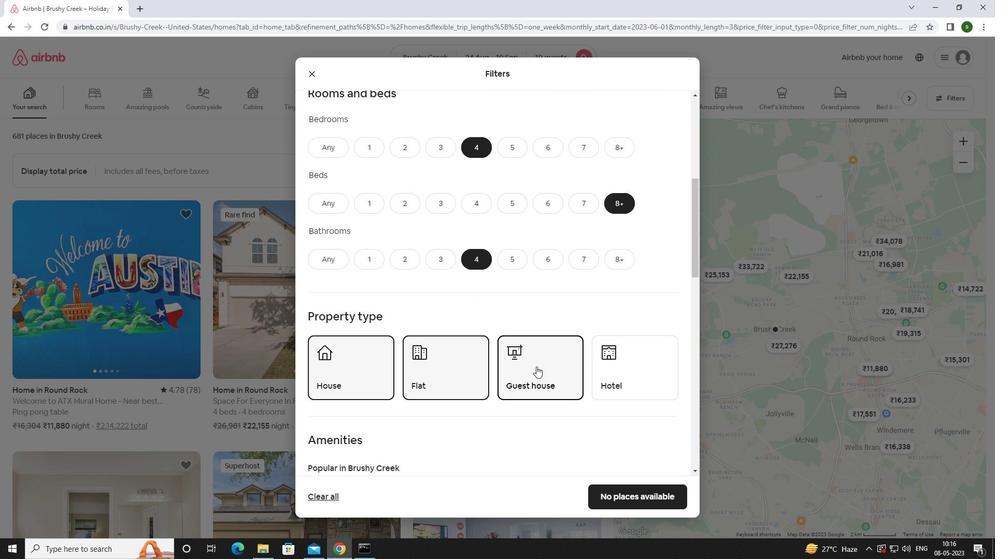 
Action: Mouse scrolled (531, 366) with delta (0, 0)
Screenshot: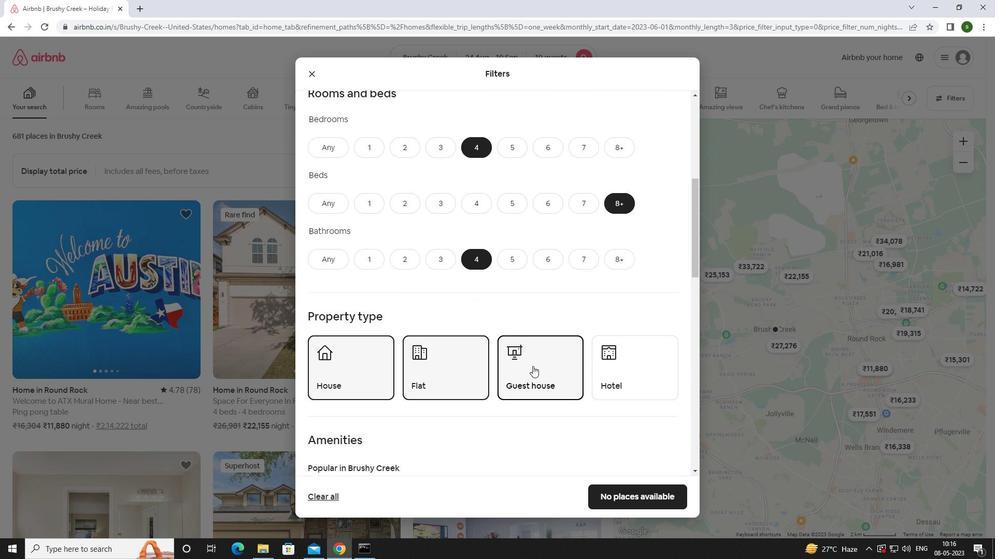 
Action: Mouse scrolled (531, 366) with delta (0, 0)
Screenshot: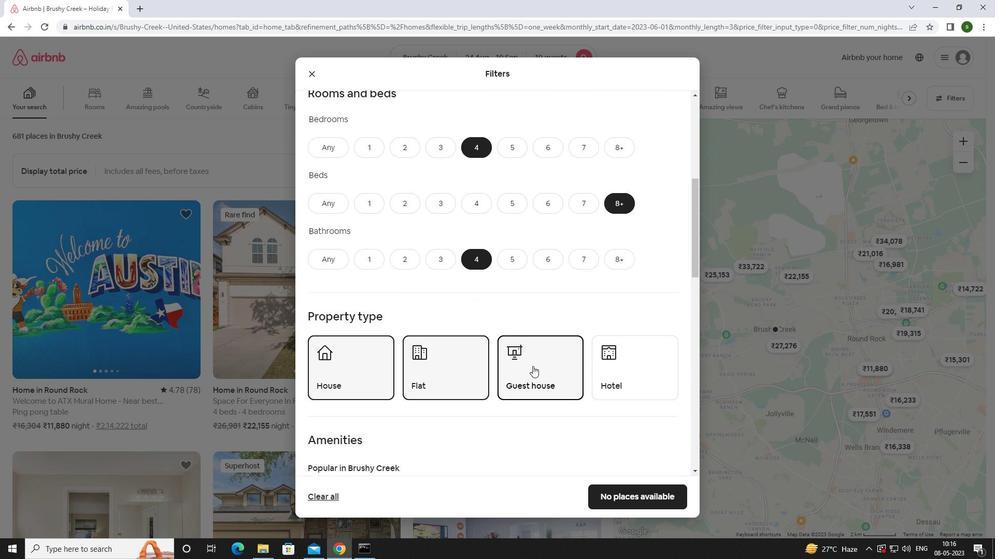 
Action: Mouse scrolled (531, 366) with delta (0, 0)
Screenshot: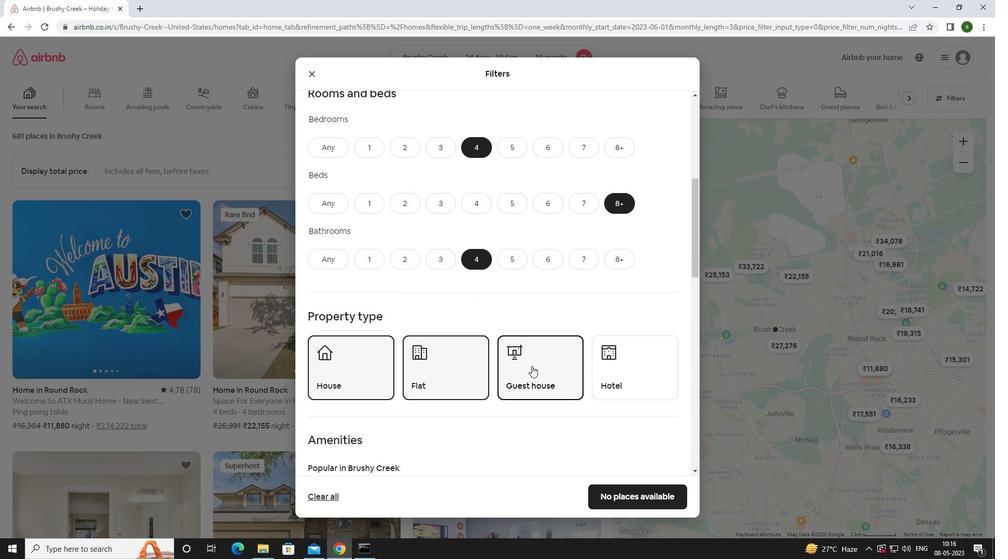 
Action: Mouse scrolled (531, 366) with delta (0, 0)
Screenshot: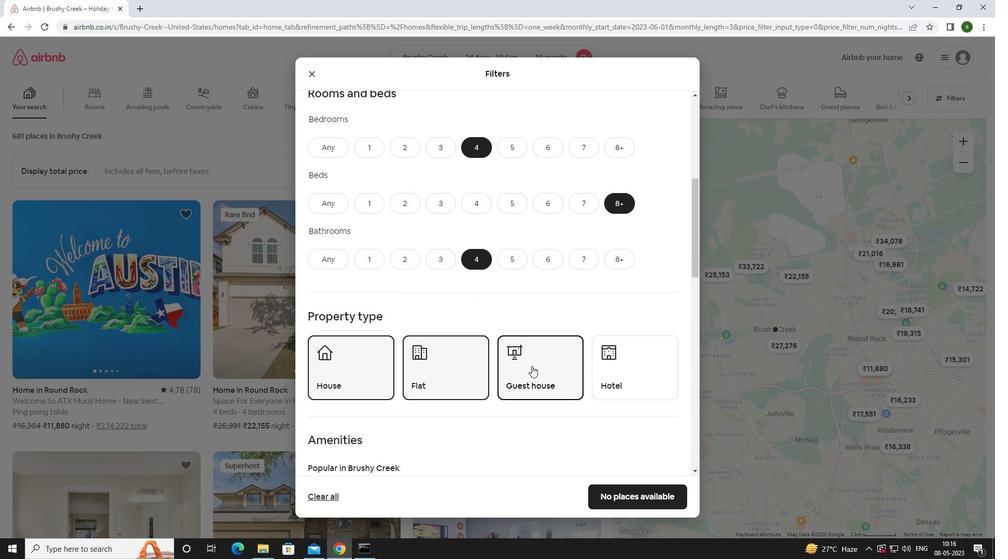 
Action: Mouse moved to (508, 287)
Screenshot: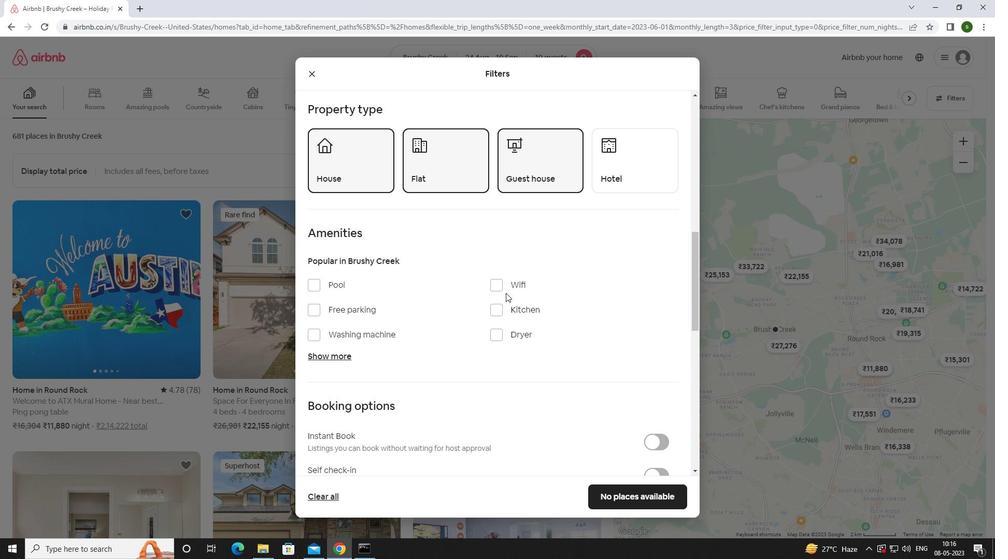 
Action: Mouse pressed left at (508, 287)
Screenshot: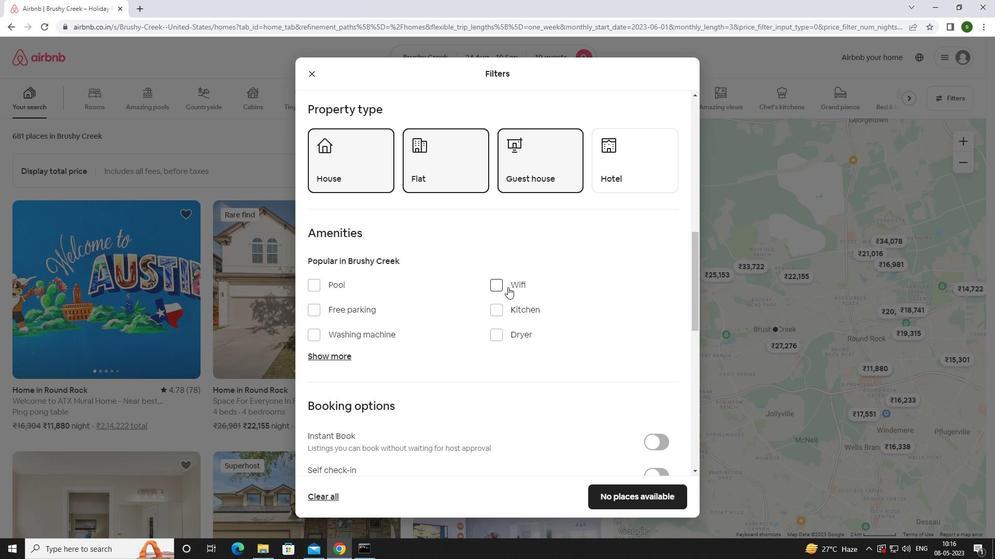 
Action: Mouse moved to (358, 313)
Screenshot: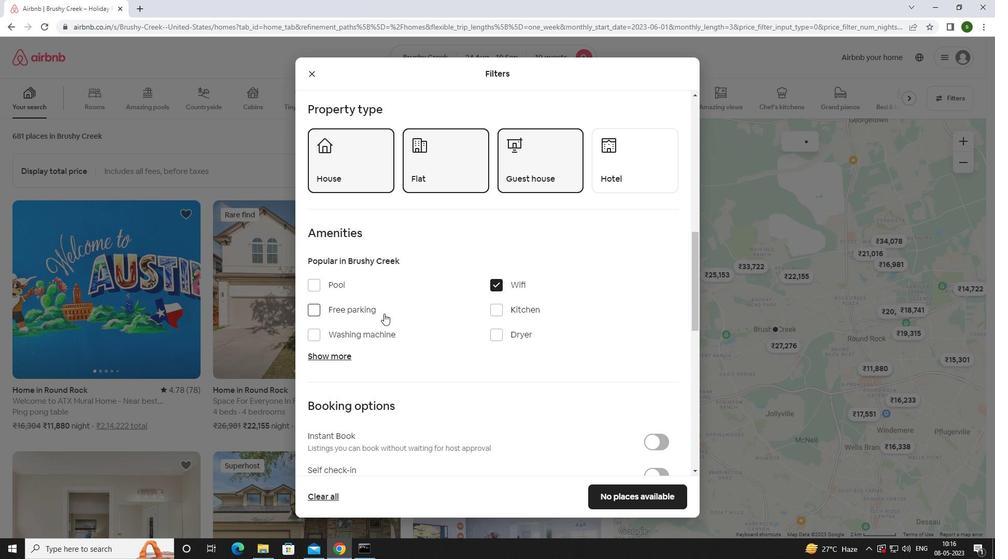 
Action: Mouse pressed left at (358, 313)
Screenshot: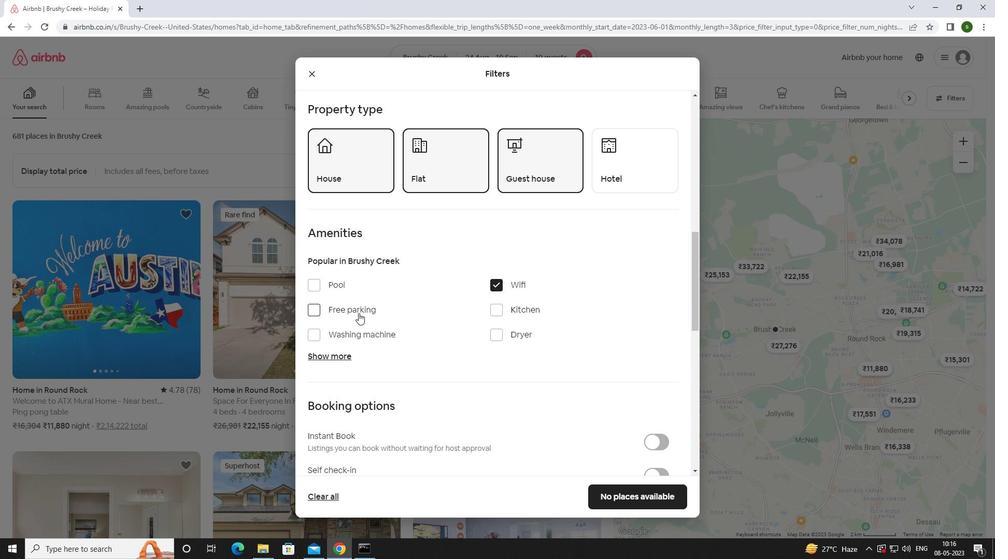 
Action: Mouse moved to (340, 355)
Screenshot: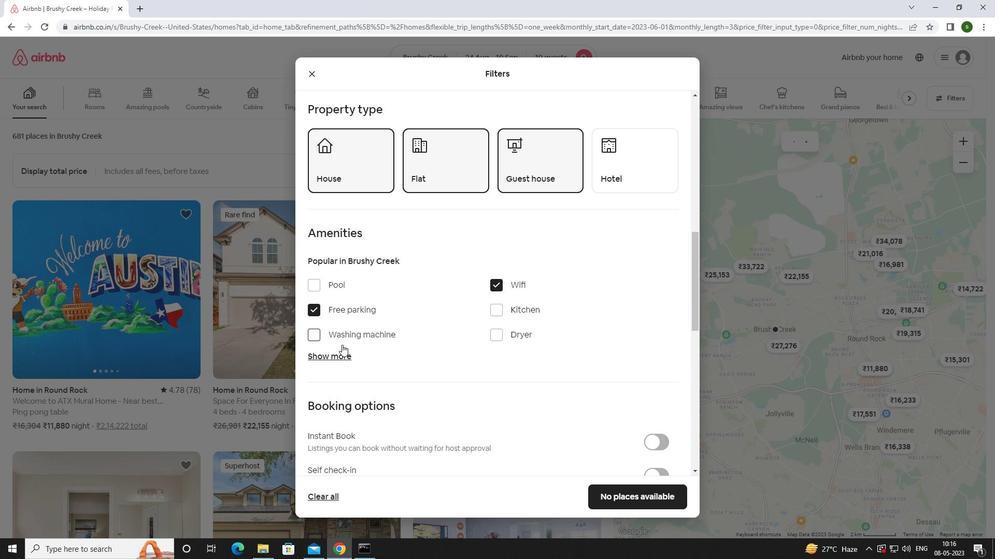 
Action: Mouse pressed left at (340, 355)
Screenshot: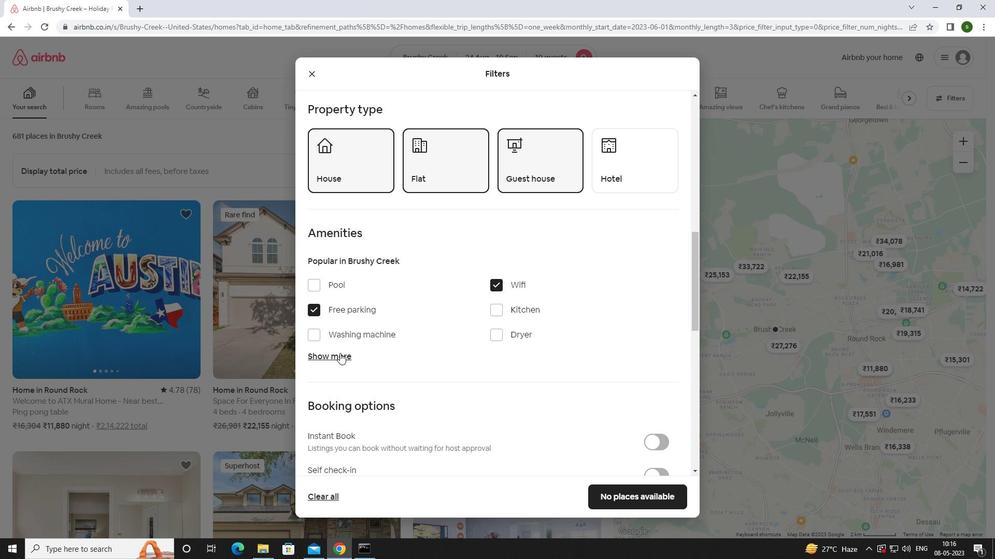 
Action: Mouse scrolled (340, 355) with delta (0, 0)
Screenshot: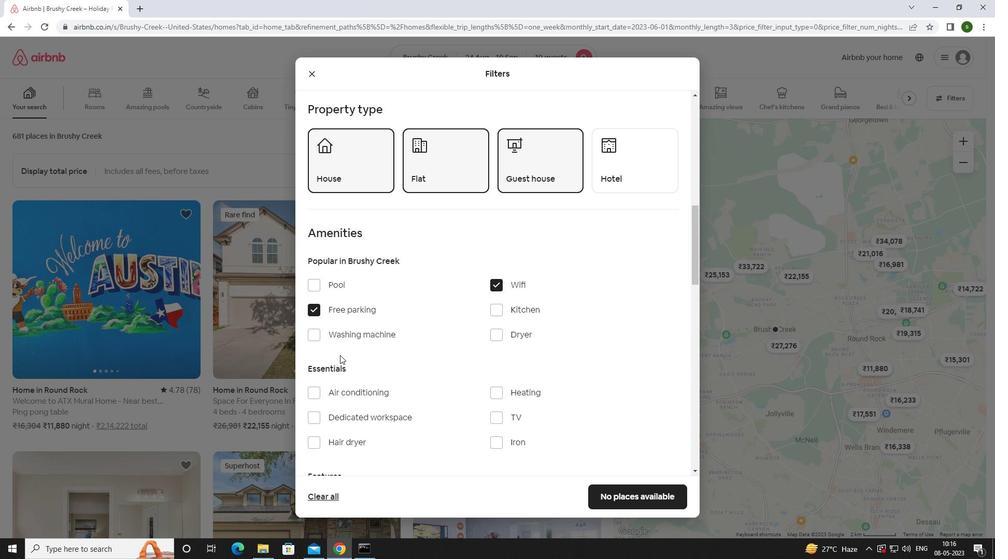 
Action: Mouse scrolled (340, 355) with delta (0, 0)
Screenshot: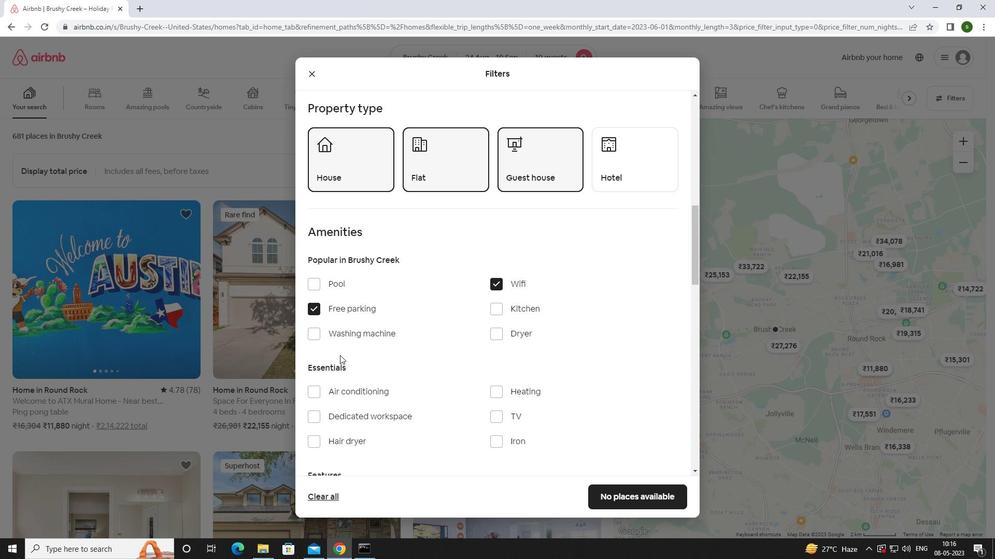 
Action: Mouse moved to (502, 315)
Screenshot: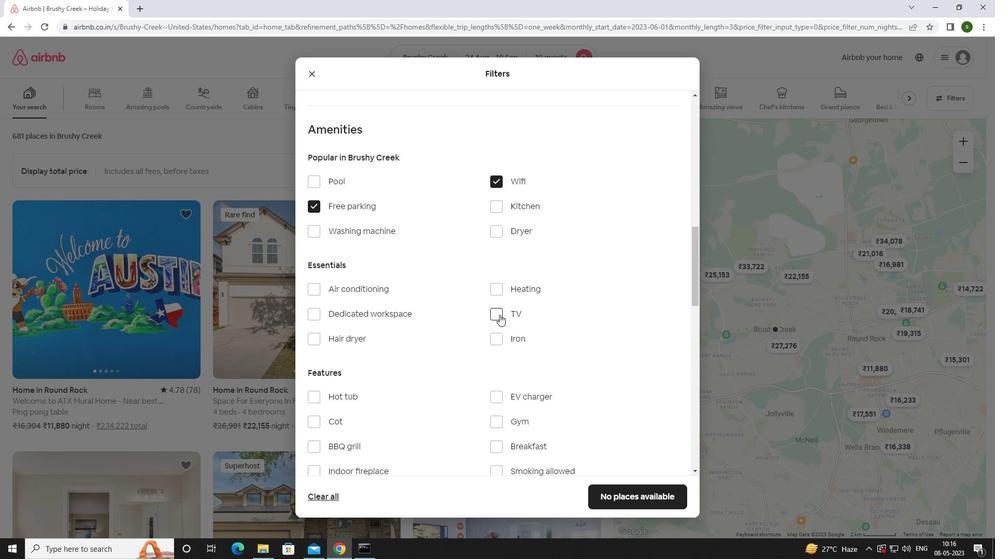 
Action: Mouse pressed left at (502, 315)
Screenshot: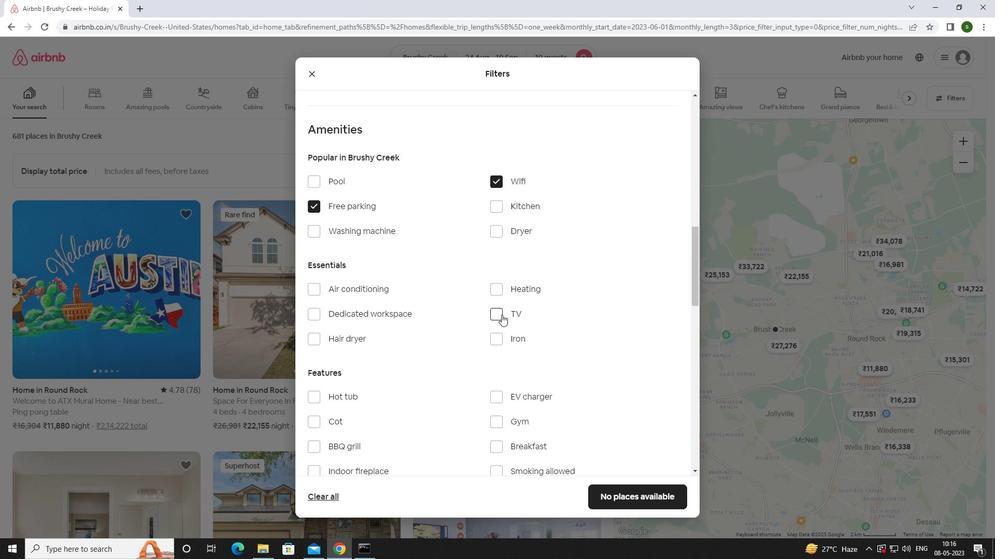 
Action: Mouse scrolled (502, 314) with delta (0, 0)
Screenshot: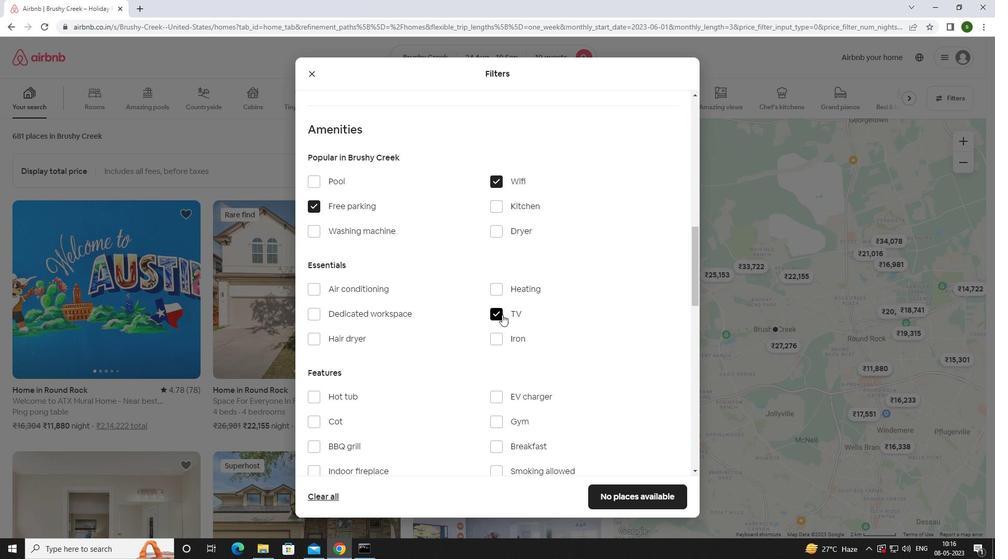 
Action: Mouse scrolled (502, 314) with delta (0, 0)
Screenshot: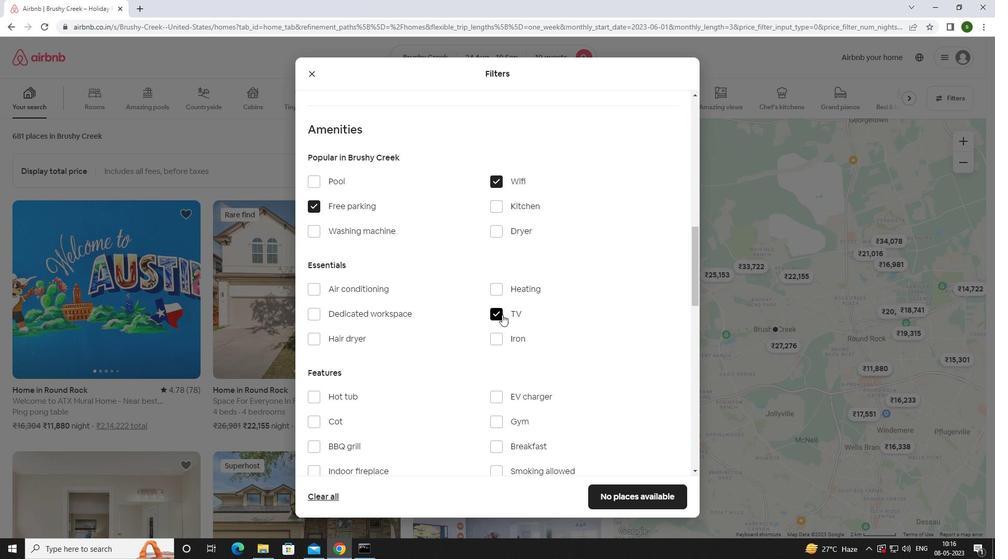 
Action: Mouse pressed left at (502, 315)
Screenshot: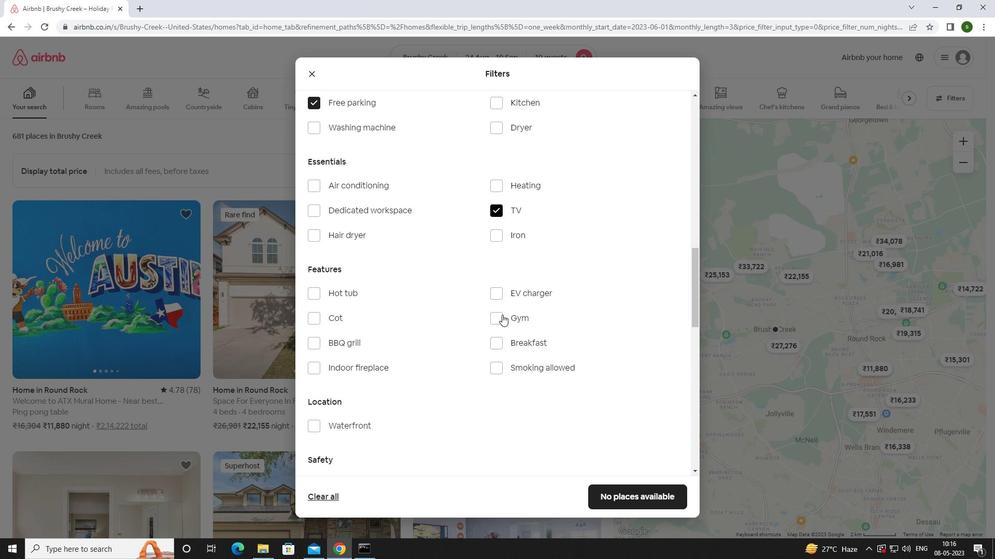 
Action: Mouse moved to (498, 340)
Screenshot: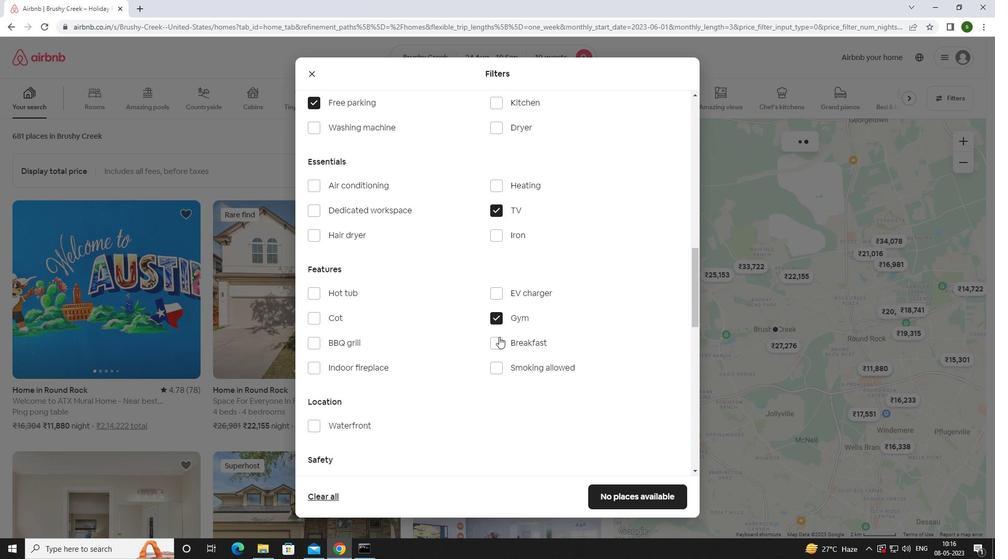 
Action: Mouse pressed left at (498, 340)
Screenshot: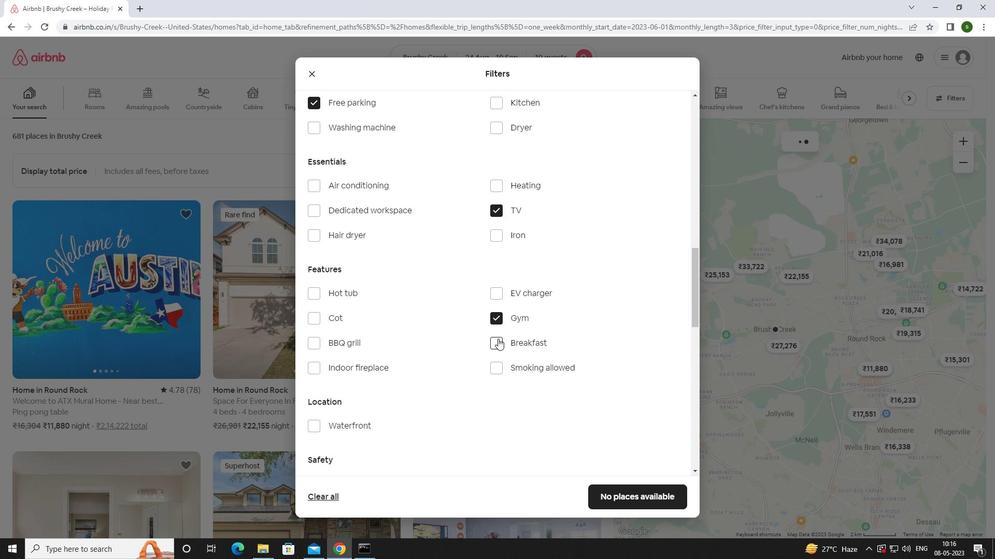 
Action: Mouse scrolled (498, 339) with delta (0, 0)
Screenshot: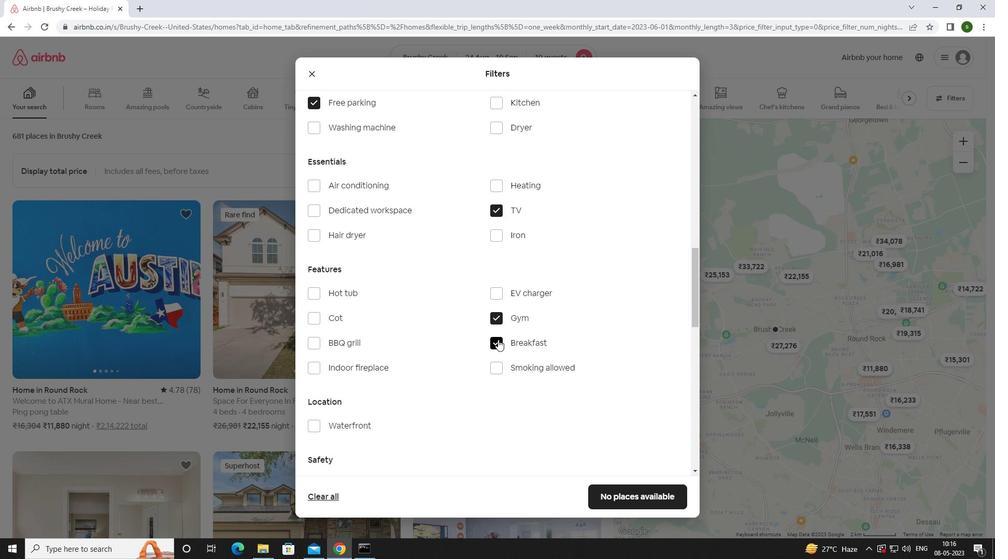 
Action: Mouse scrolled (498, 339) with delta (0, 0)
Screenshot: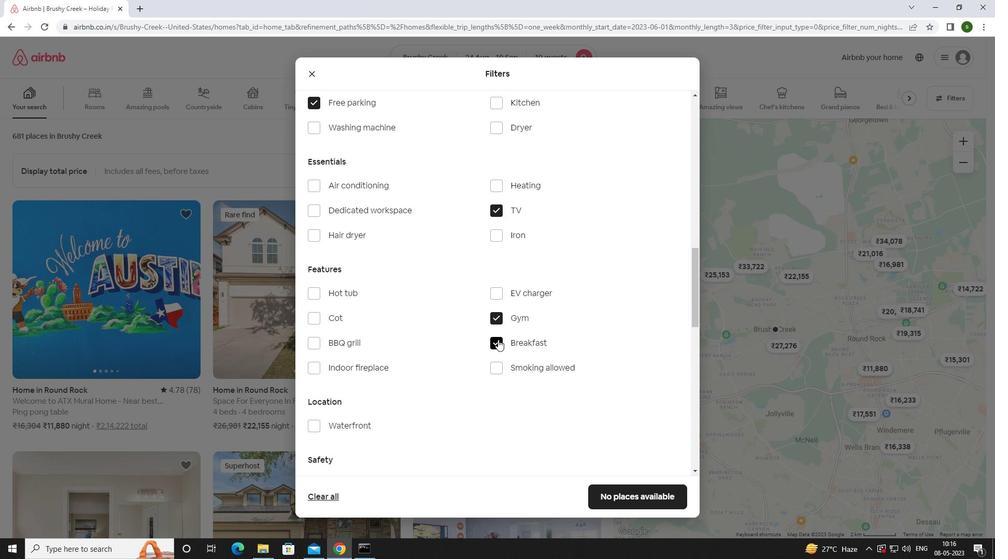 
Action: Mouse scrolled (498, 339) with delta (0, 0)
Screenshot: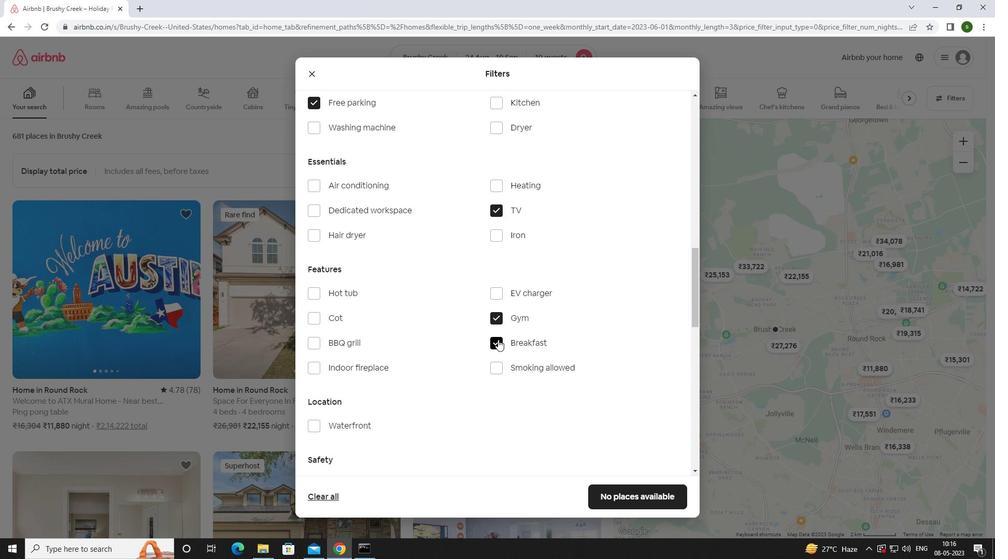 
Action: Mouse scrolled (498, 339) with delta (0, 0)
Screenshot: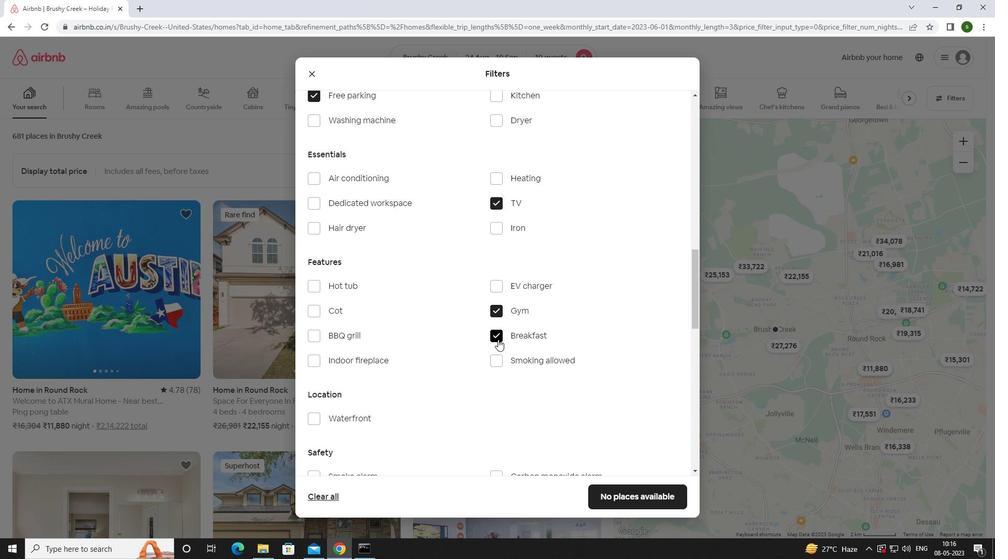 
Action: Mouse moved to (653, 415)
Screenshot: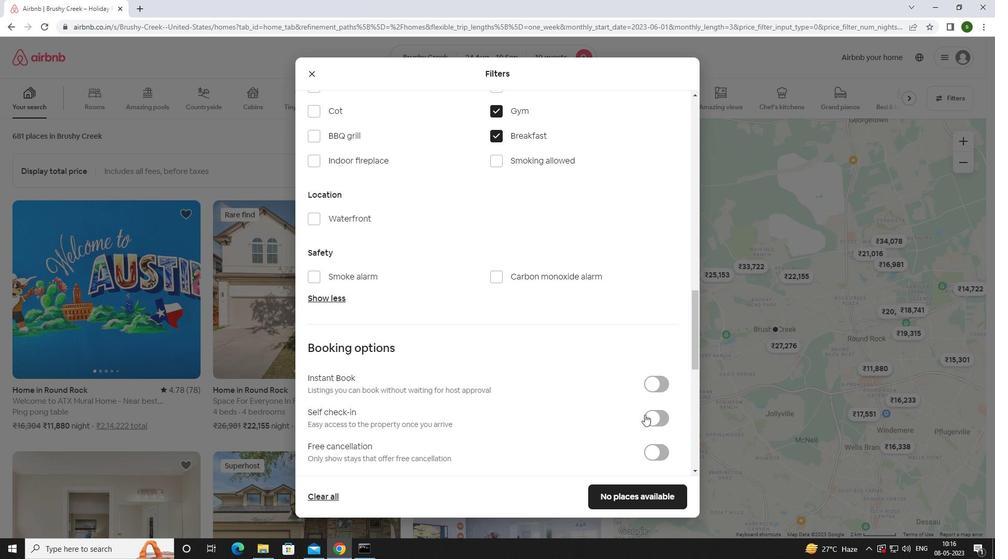 
Action: Mouse pressed left at (653, 415)
Screenshot: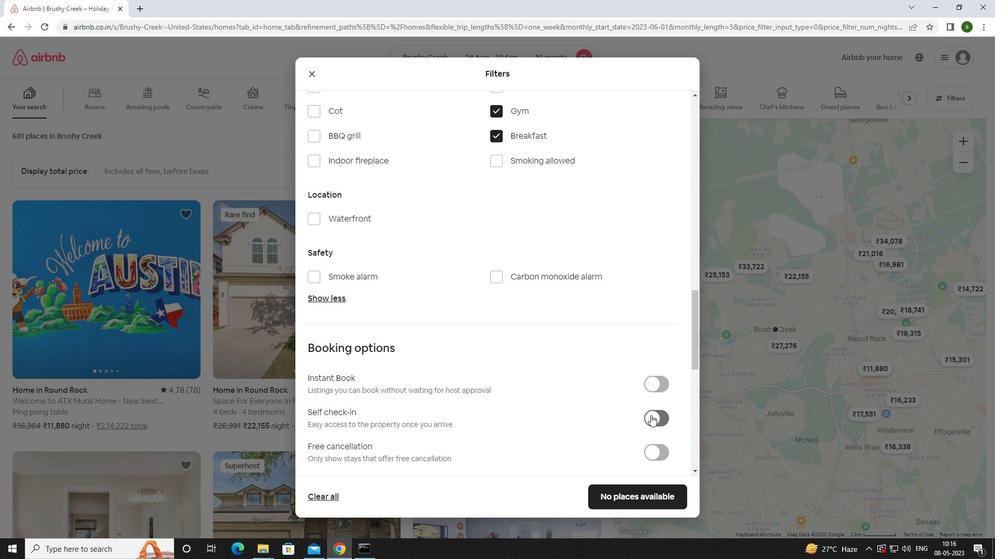 
Action: Mouse moved to (545, 369)
Screenshot: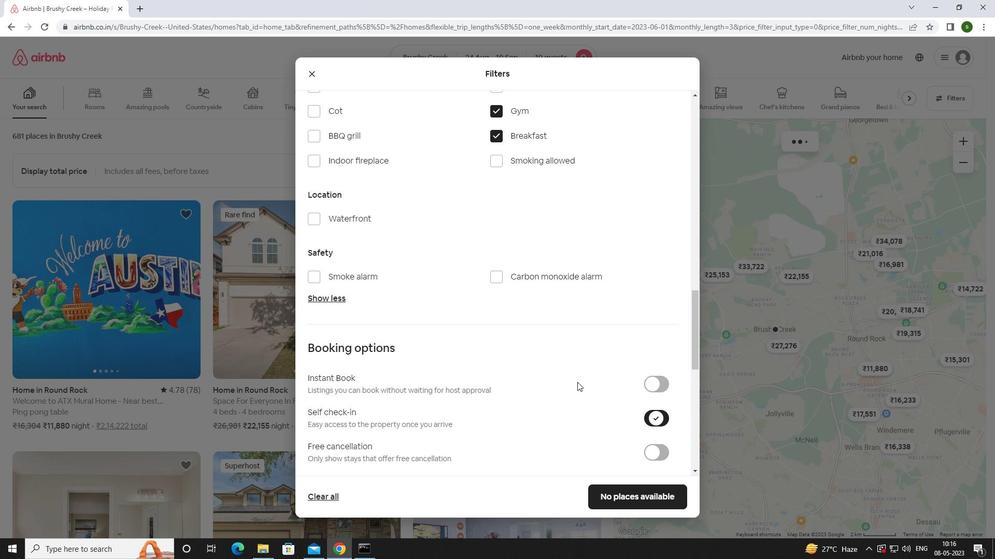 
Action: Mouse scrolled (545, 368) with delta (0, 0)
Screenshot: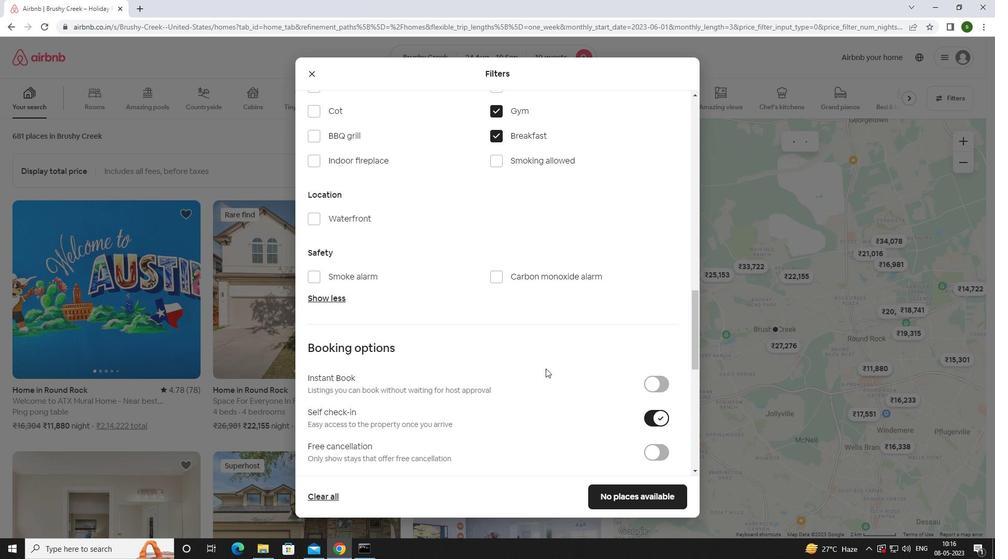 
Action: Mouse scrolled (545, 368) with delta (0, 0)
Screenshot: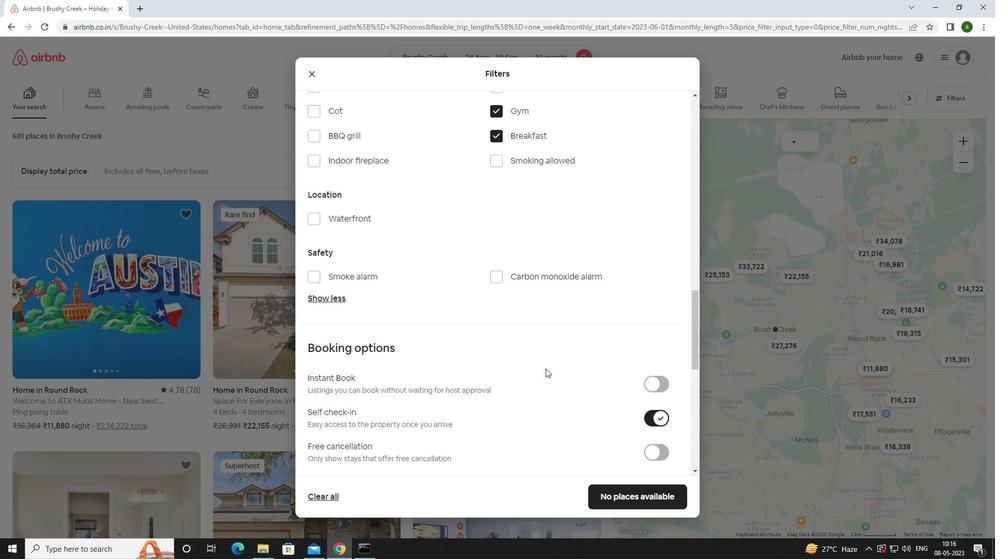 
Action: Mouse scrolled (545, 368) with delta (0, 0)
Screenshot: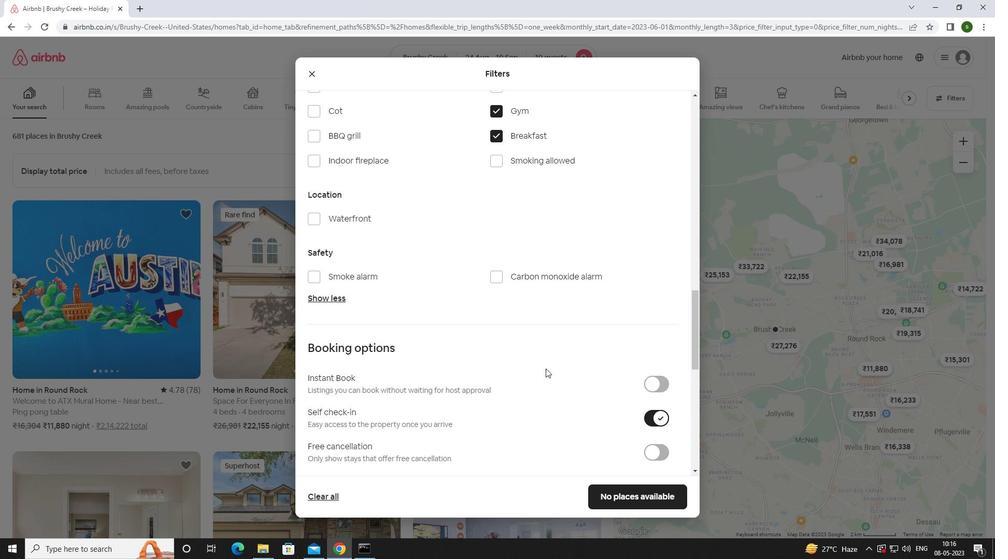
Action: Mouse scrolled (545, 368) with delta (0, 0)
Screenshot: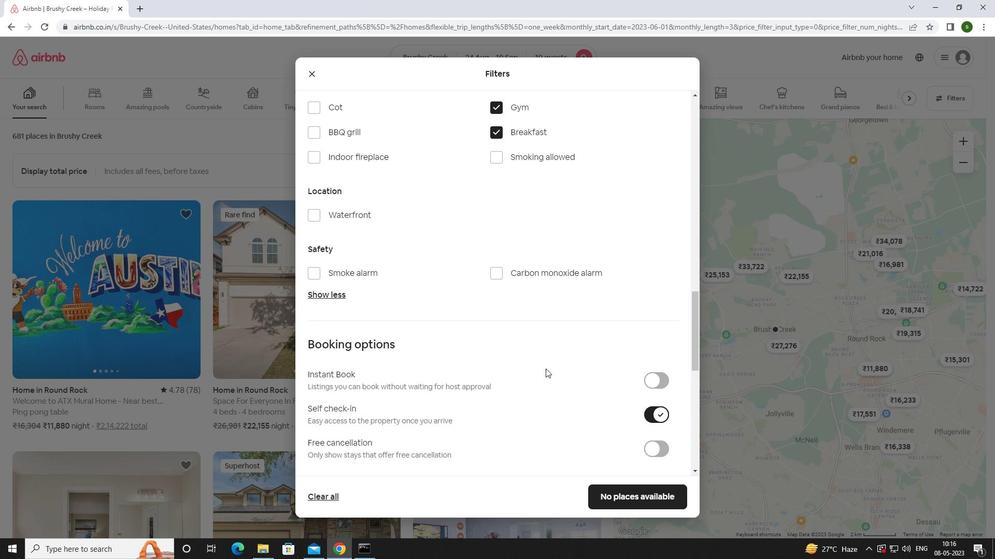 
Action: Mouse scrolled (545, 368) with delta (0, 0)
Screenshot: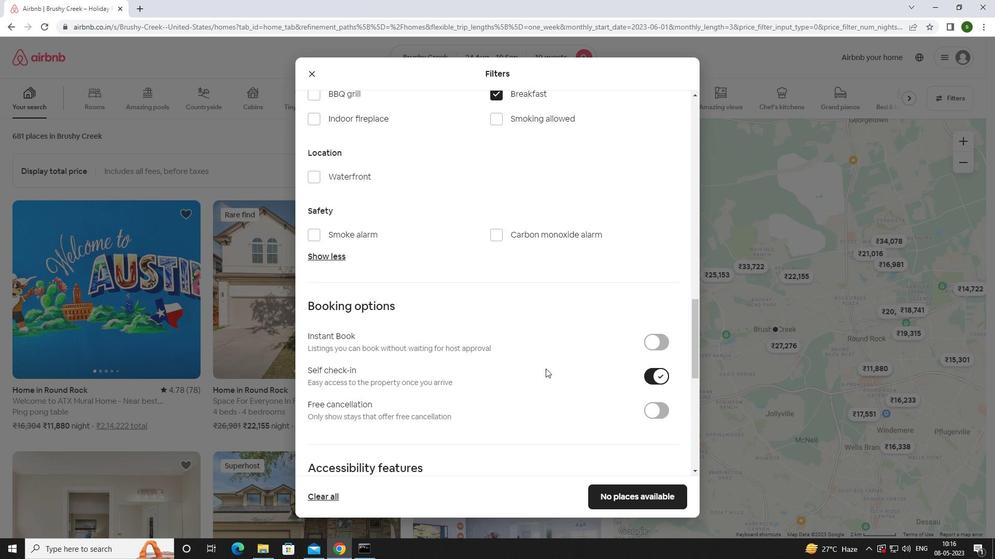 
Action: Mouse scrolled (545, 368) with delta (0, 0)
Screenshot: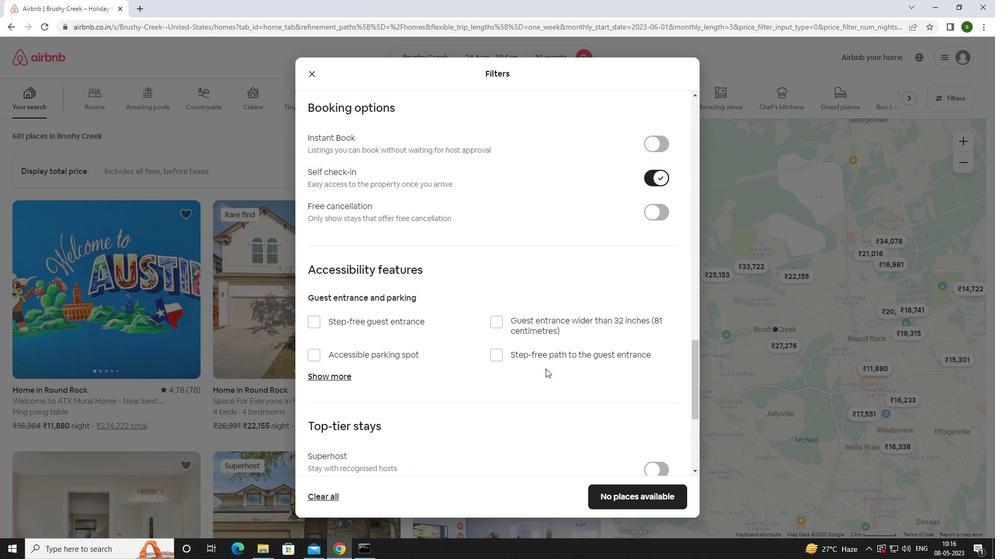 
Action: Mouse scrolled (545, 368) with delta (0, 0)
Screenshot: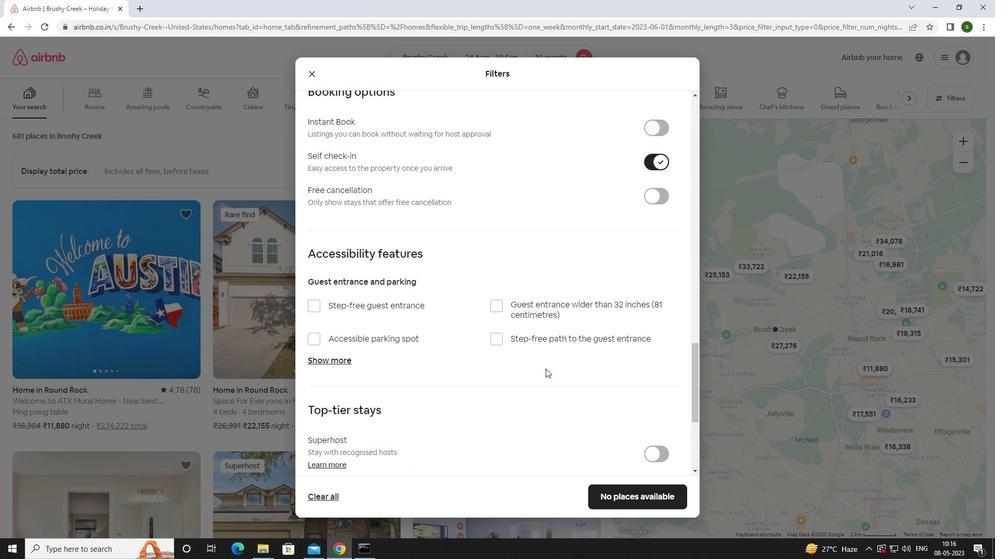 
Action: Mouse scrolled (545, 368) with delta (0, 0)
Screenshot: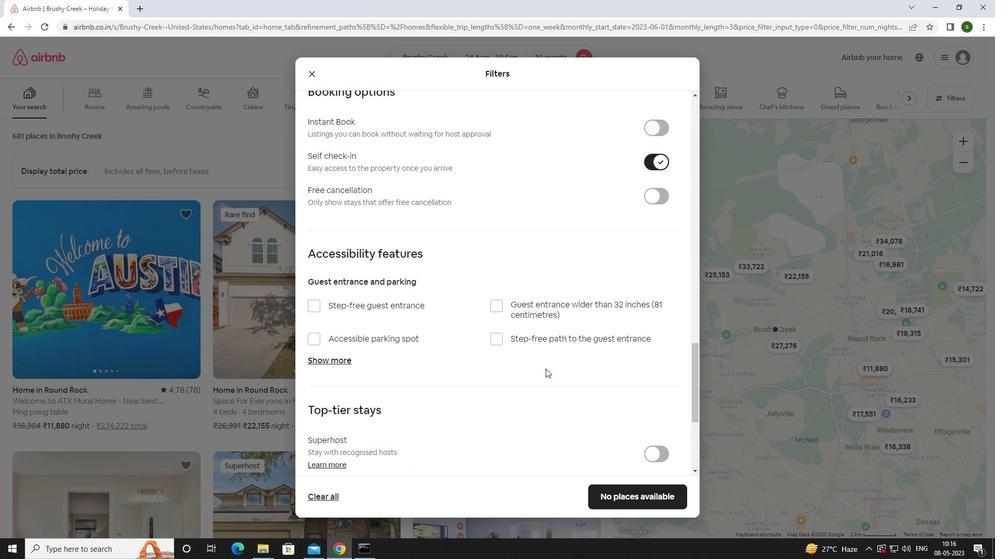 
Action: Mouse scrolled (545, 368) with delta (0, 0)
Screenshot: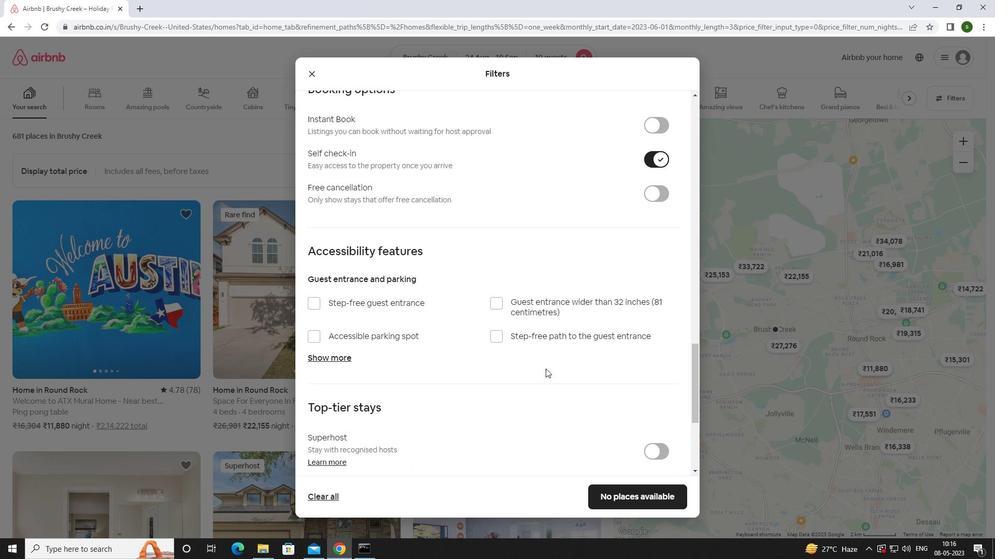 
Action: Mouse scrolled (545, 368) with delta (0, 0)
Screenshot: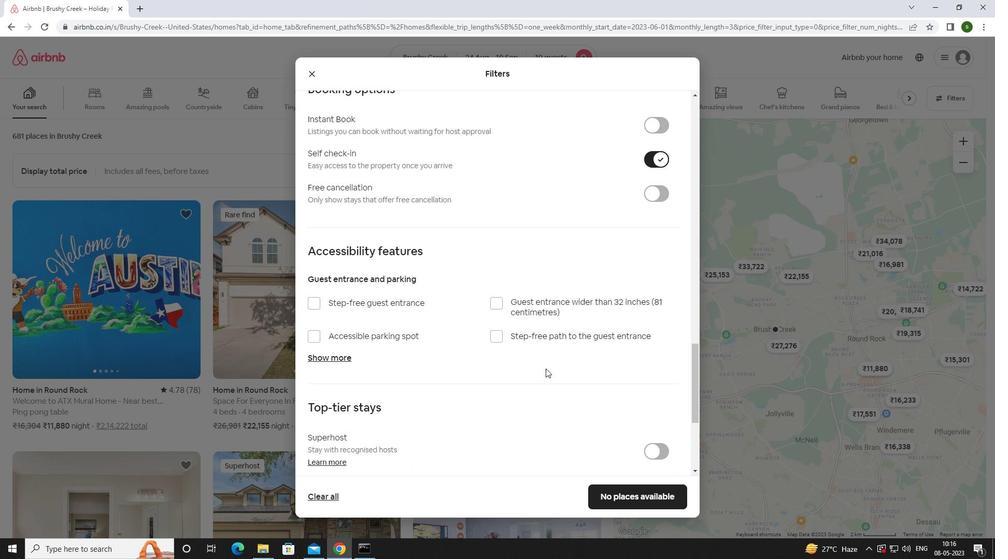 
Action: Mouse moved to (334, 401)
Screenshot: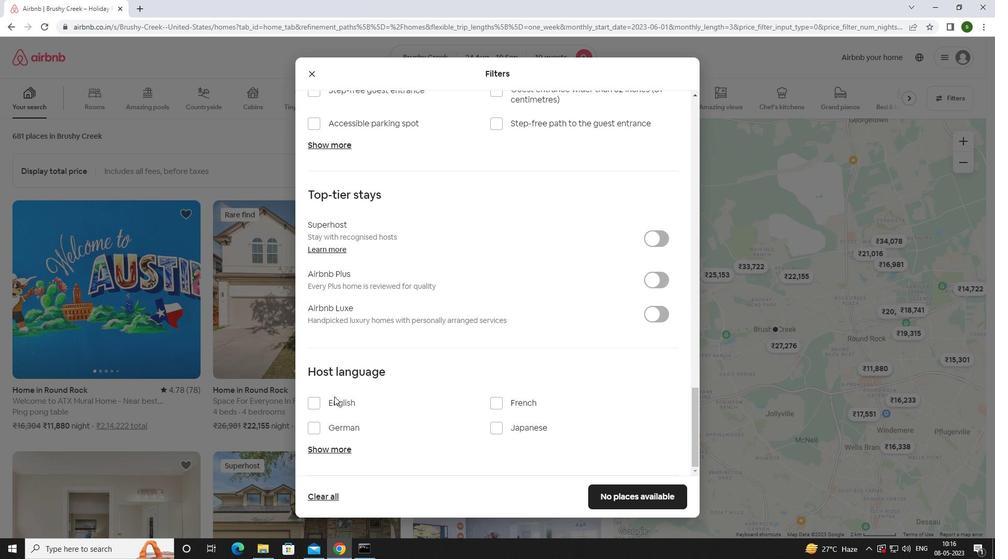 
Action: Mouse pressed left at (334, 401)
Screenshot: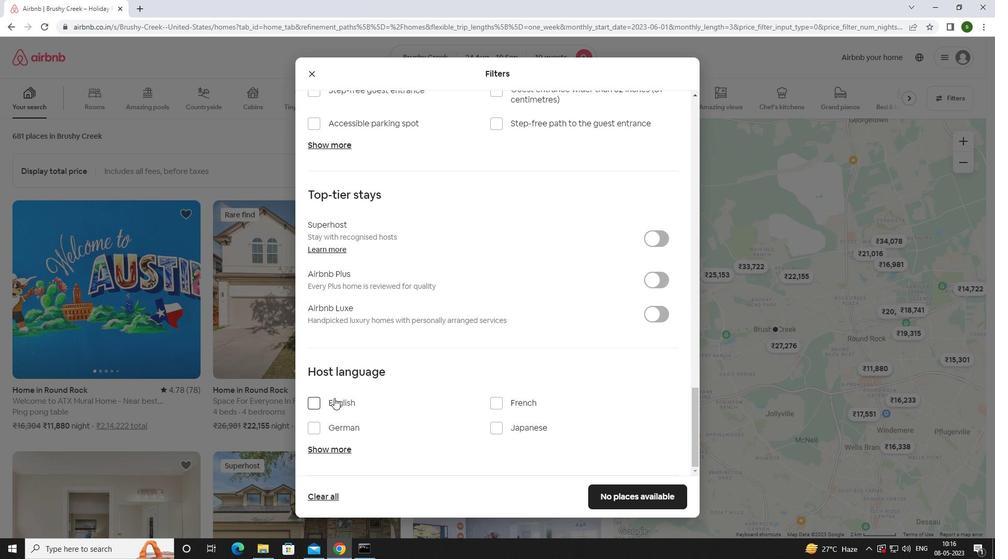 
Action: Mouse moved to (622, 488)
Screenshot: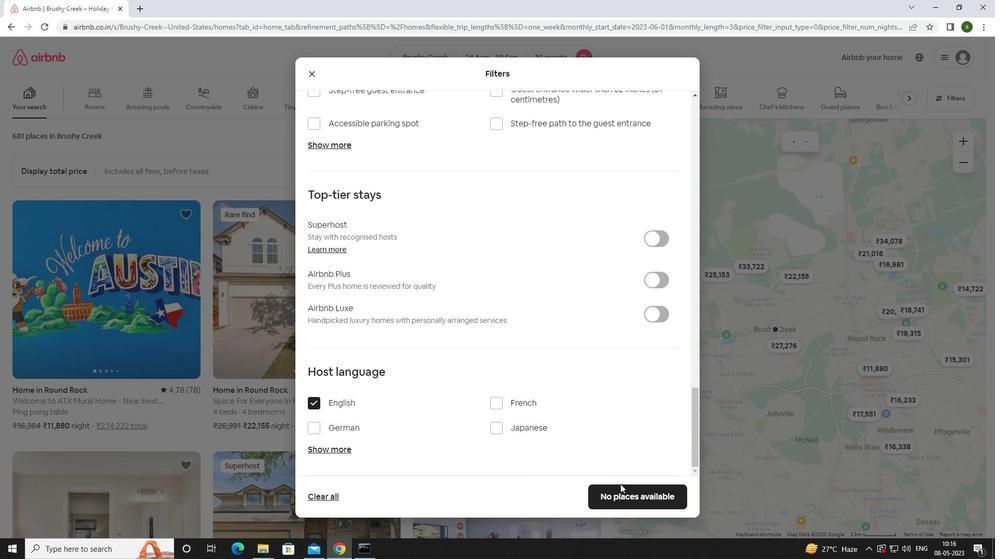 
Action: Mouse pressed left at (622, 488)
Screenshot: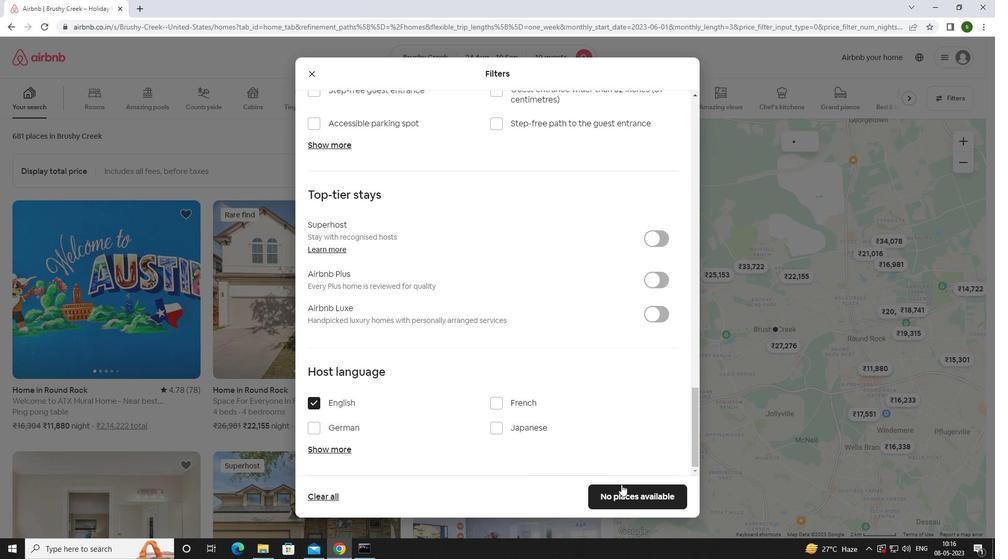 
Action: Mouse moved to (449, 382)
Screenshot: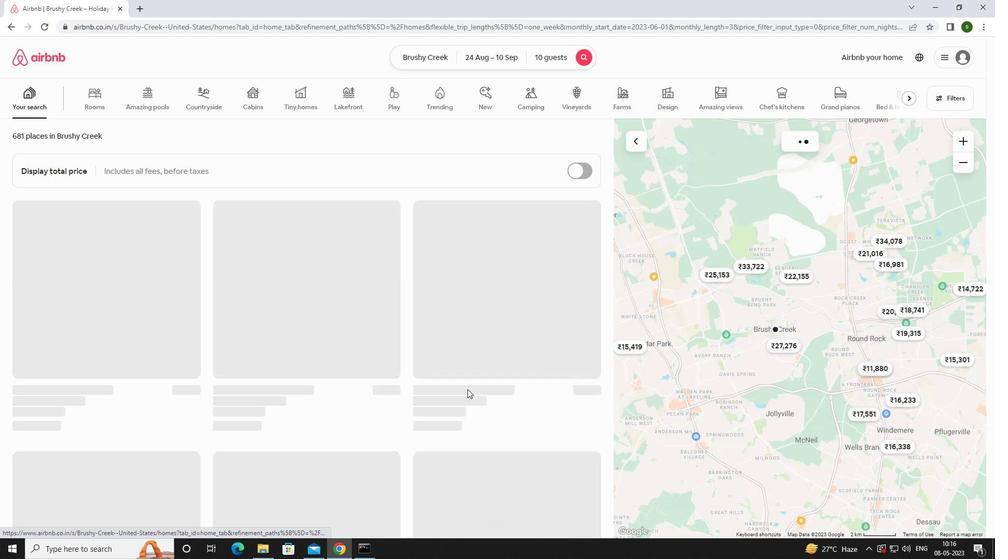 
